 Task: Find connections with filter location Barnāla with filter topic #interviewwith filter profile language Spanish with filter current company Teekay with filter school St. Xavier's School, Jaipur with filter industry Community Services with filter service category Virtual Assistance with filter keywords title Data Entry
Action: Mouse moved to (496, 61)
Screenshot: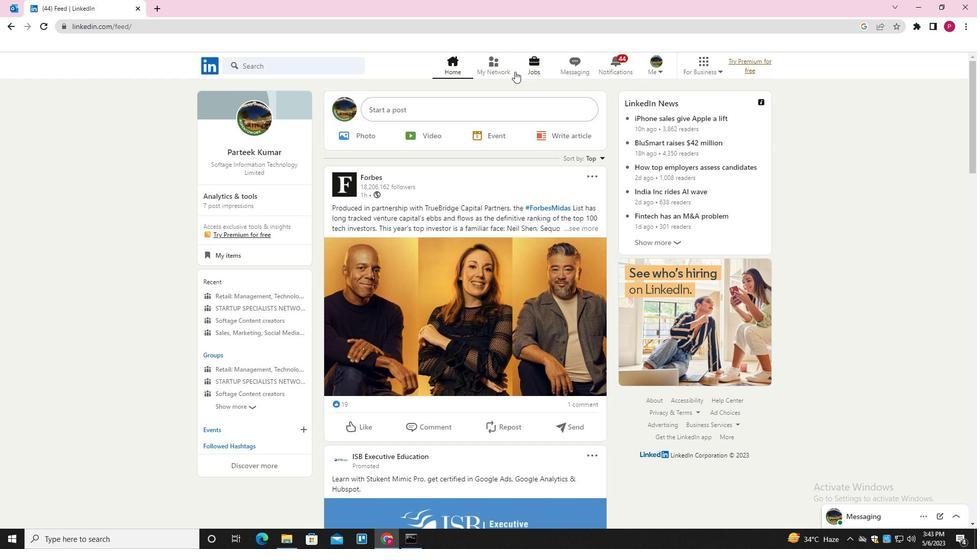
Action: Mouse pressed left at (496, 61)
Screenshot: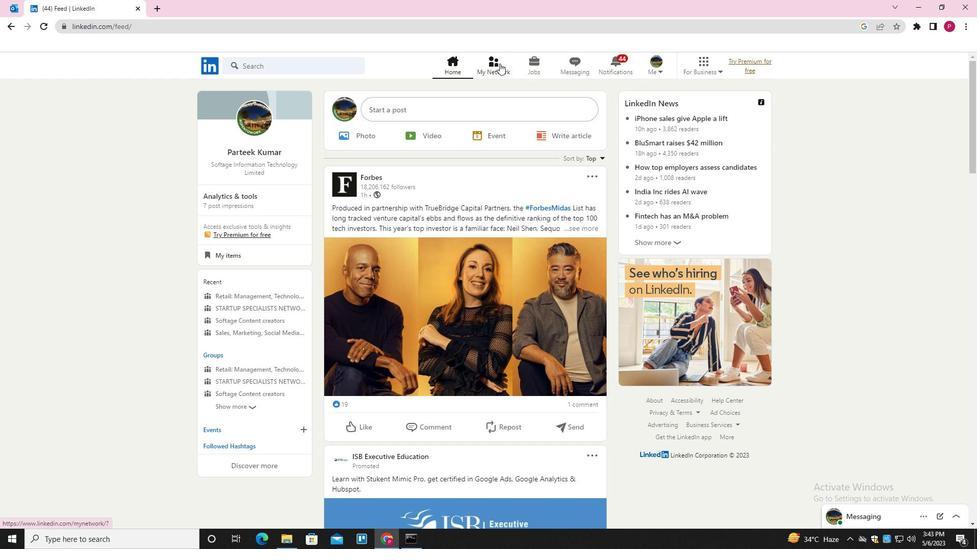
Action: Mouse moved to (308, 114)
Screenshot: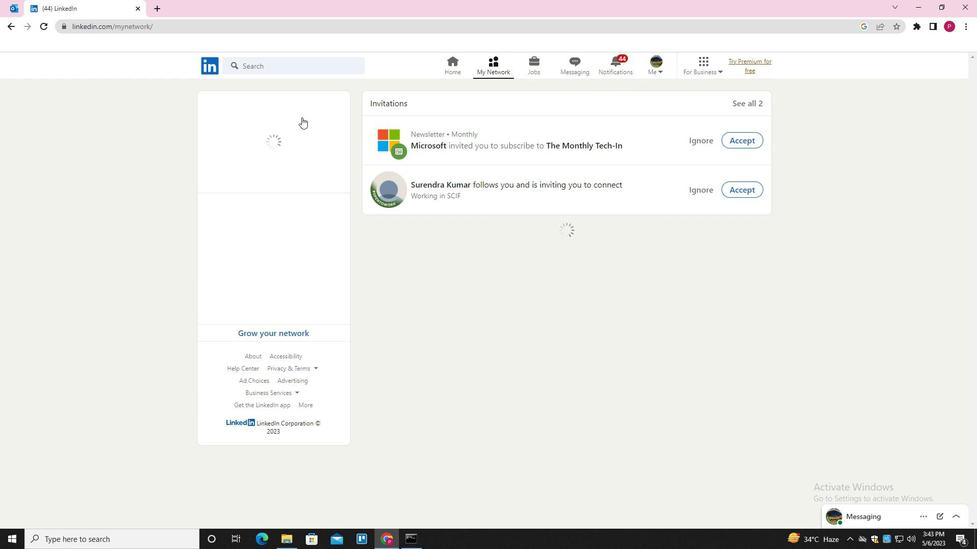 
Action: Mouse pressed left at (308, 114)
Screenshot: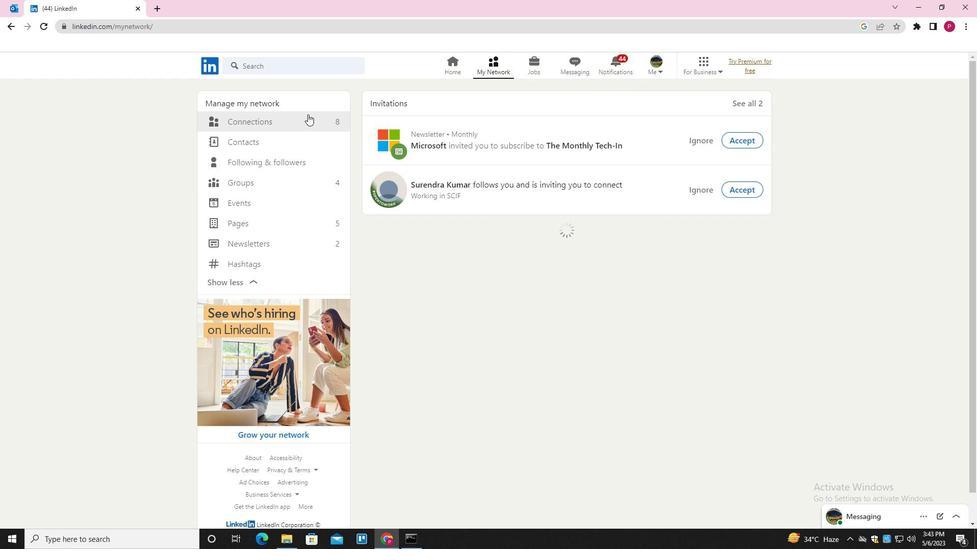 
Action: Mouse moved to (333, 123)
Screenshot: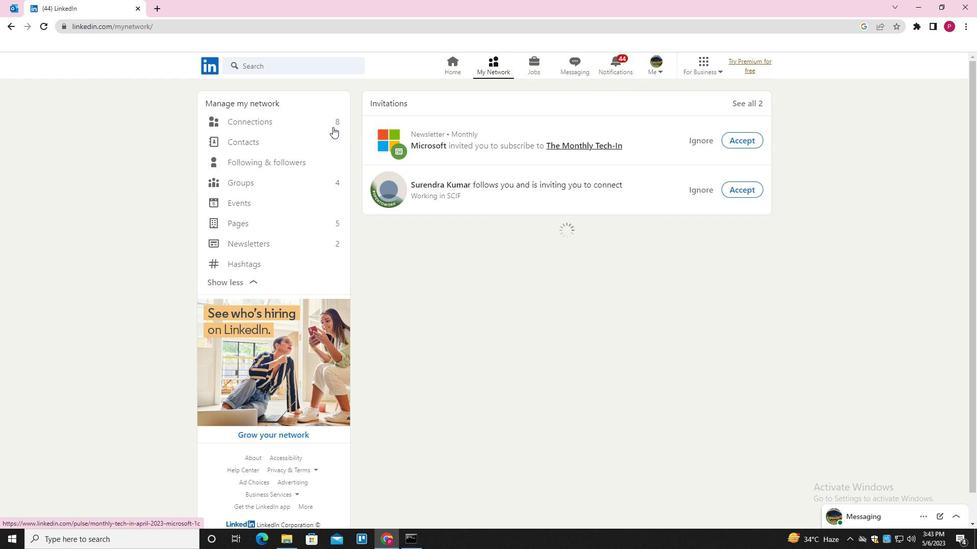 
Action: Mouse pressed left at (333, 123)
Screenshot: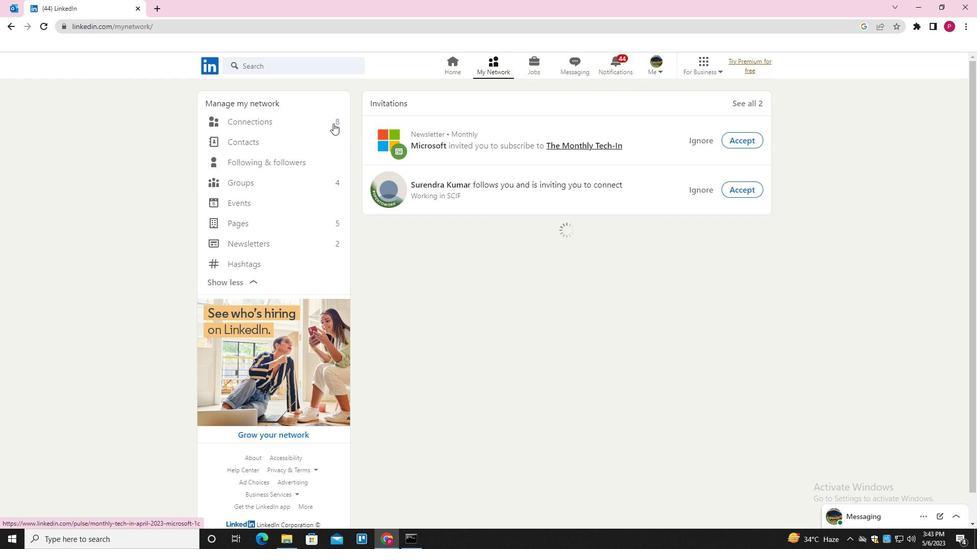 
Action: Mouse moved to (573, 118)
Screenshot: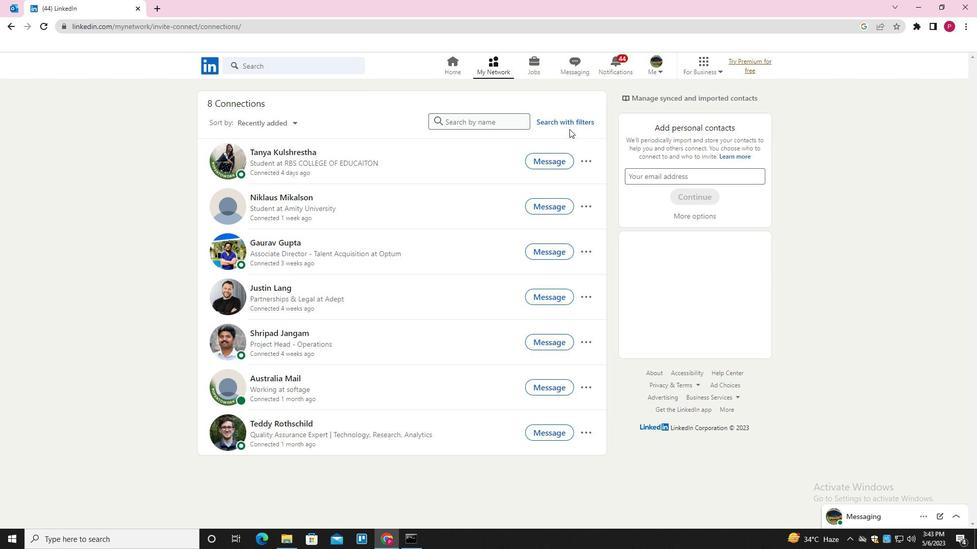
Action: Mouse pressed left at (573, 118)
Screenshot: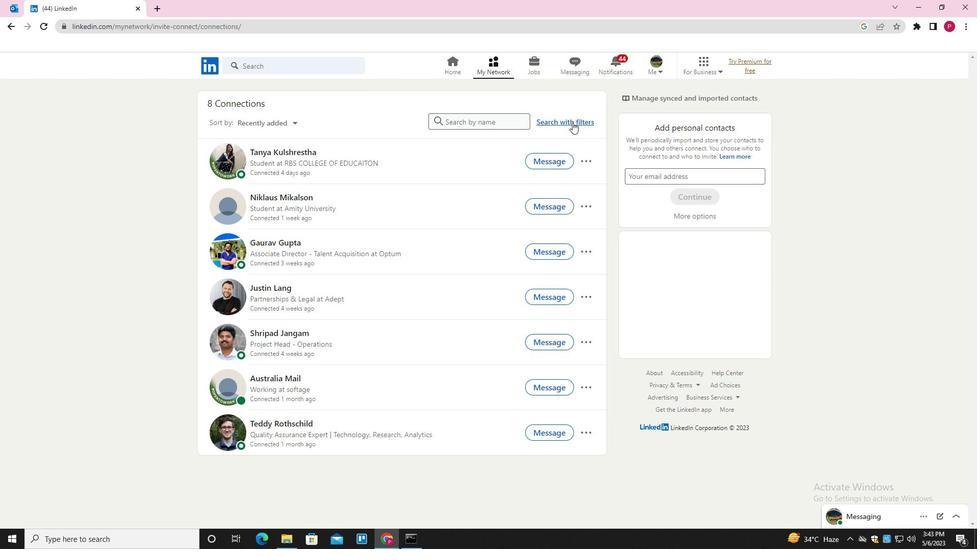 
Action: Mouse moved to (528, 94)
Screenshot: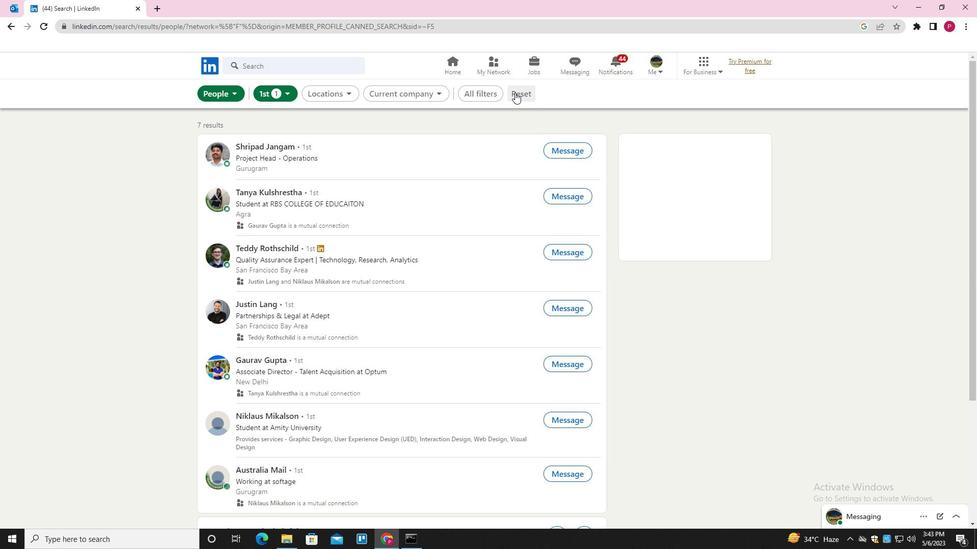
Action: Mouse pressed left at (528, 94)
Screenshot: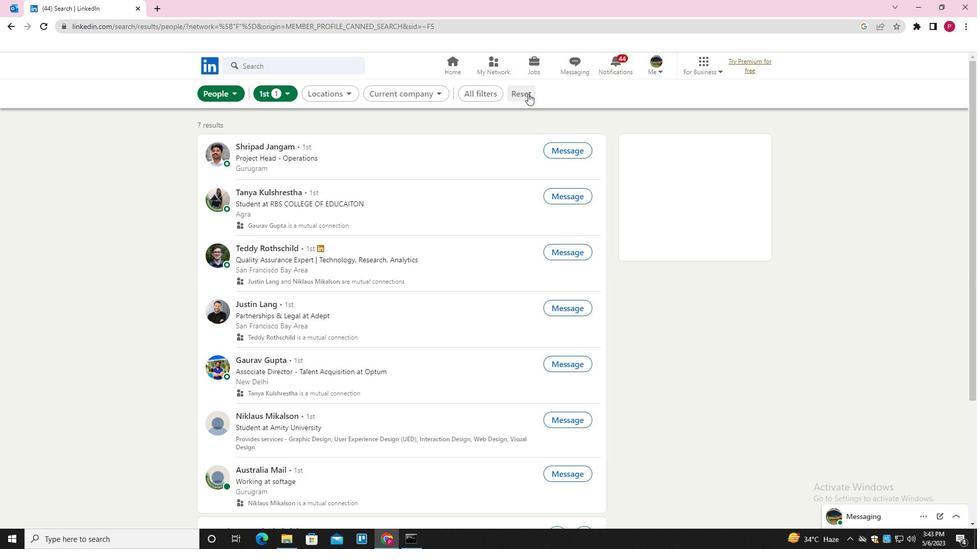 
Action: Mouse moved to (506, 93)
Screenshot: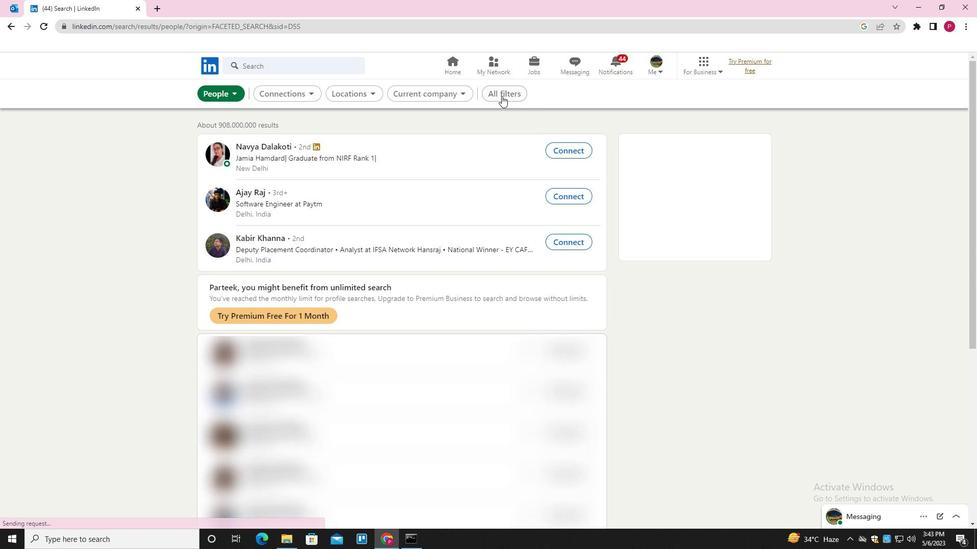 
Action: Mouse pressed left at (506, 93)
Screenshot: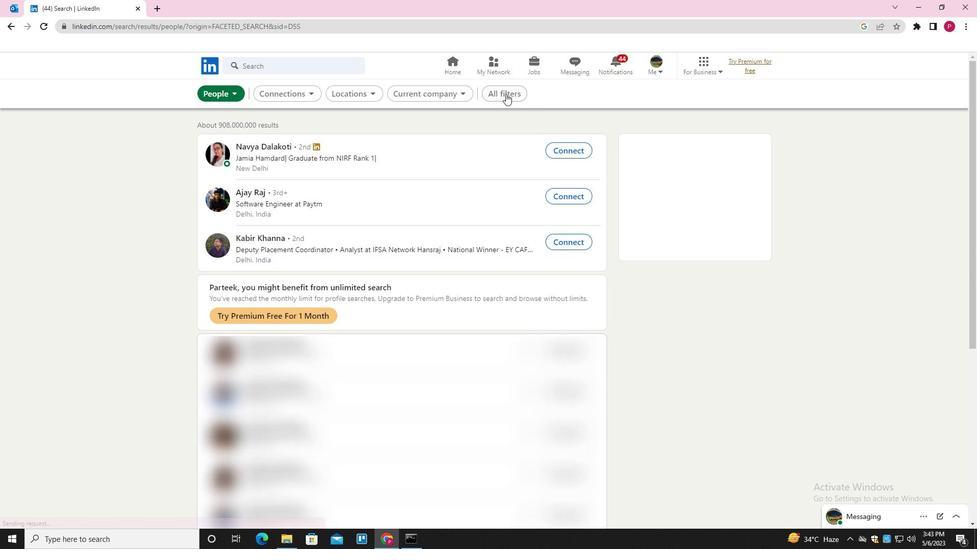 
Action: Mouse moved to (762, 262)
Screenshot: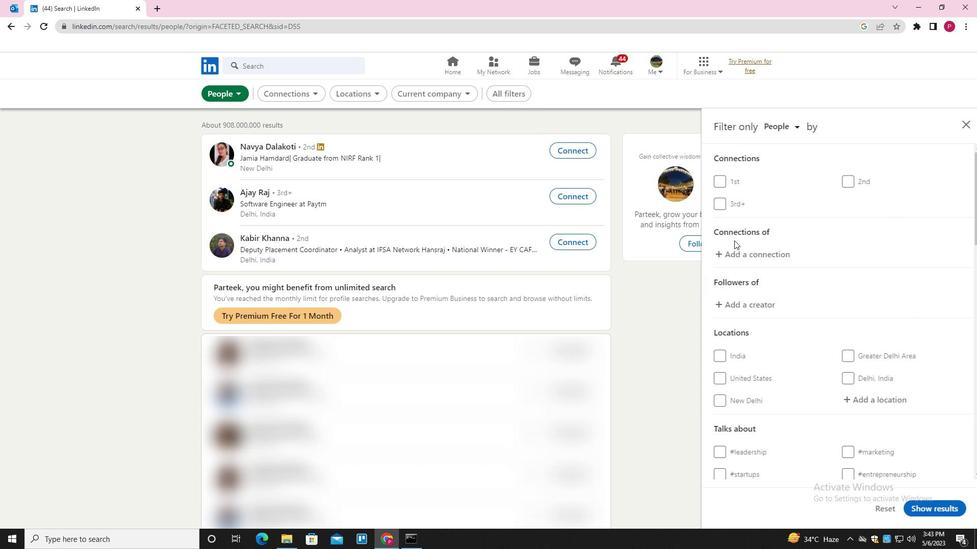 
Action: Mouse scrolled (762, 262) with delta (0, 0)
Screenshot: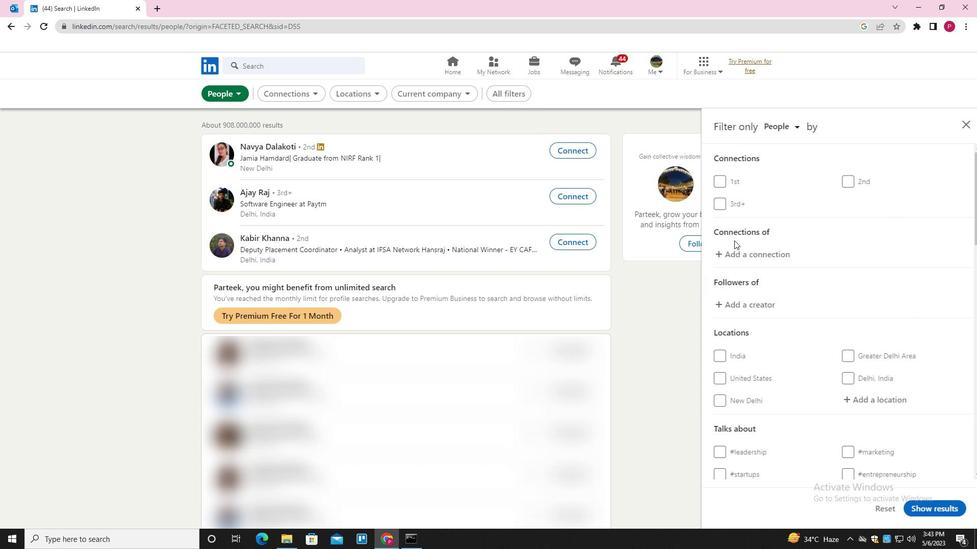 
Action: Mouse moved to (765, 265)
Screenshot: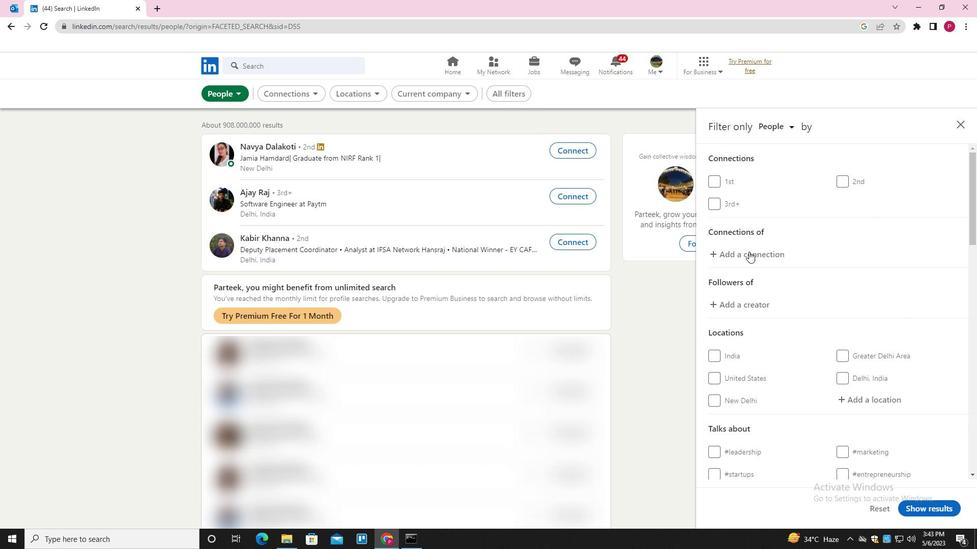 
Action: Mouse scrolled (765, 264) with delta (0, 0)
Screenshot: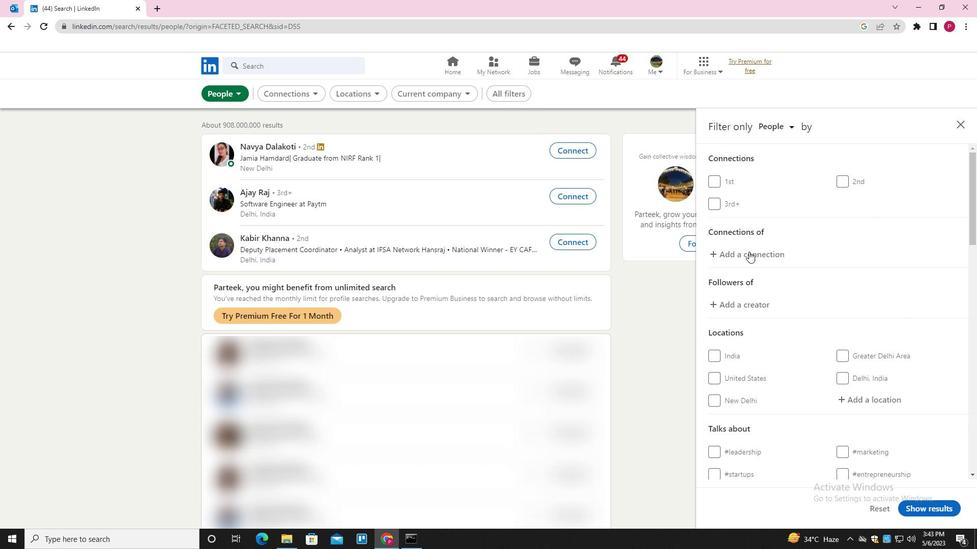 
Action: Mouse moved to (870, 299)
Screenshot: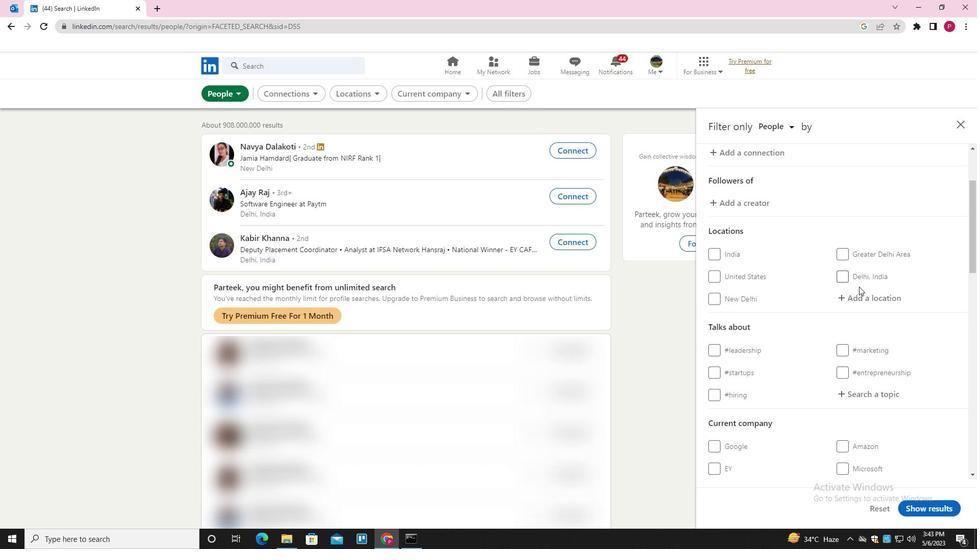 
Action: Mouse pressed left at (870, 299)
Screenshot: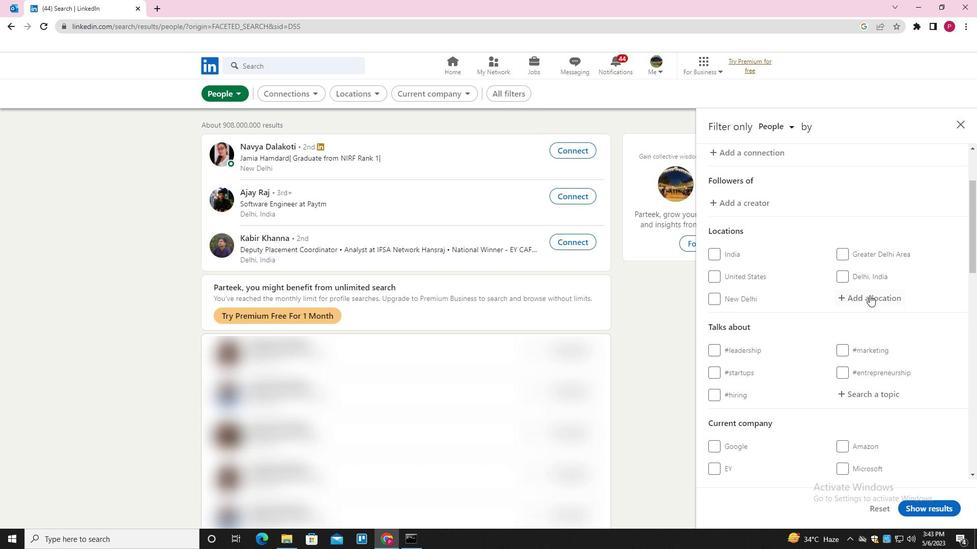 
Action: Key pressed <Key.shift>BARNALA<Key.down><Key.enter>
Screenshot: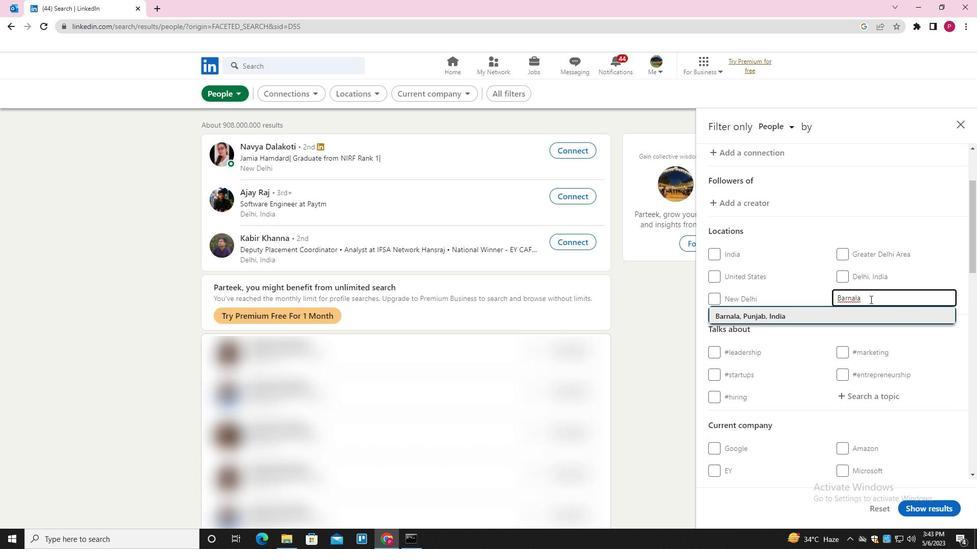 
Action: Mouse moved to (852, 314)
Screenshot: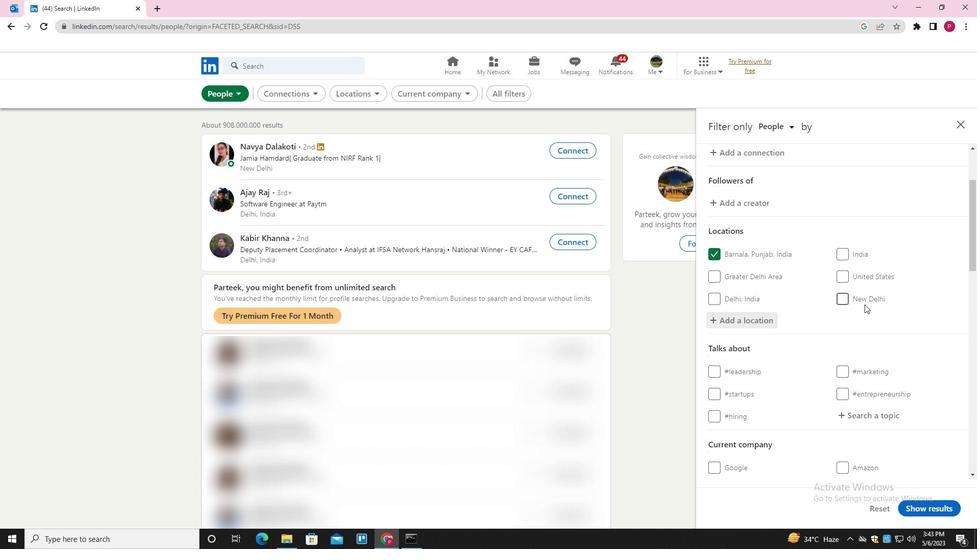 
Action: Mouse scrolled (852, 313) with delta (0, 0)
Screenshot: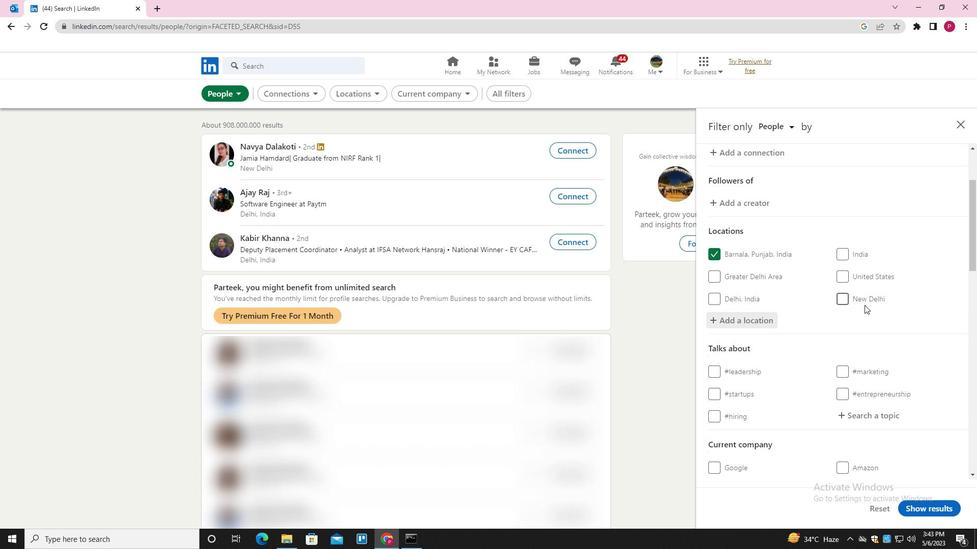 
Action: Mouse scrolled (852, 313) with delta (0, 0)
Screenshot: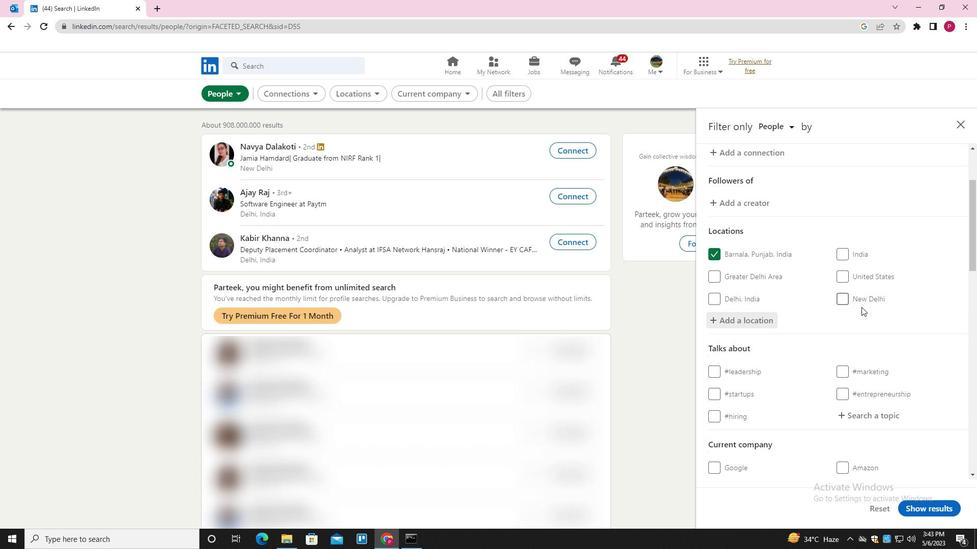 
Action: Mouse moved to (851, 314)
Screenshot: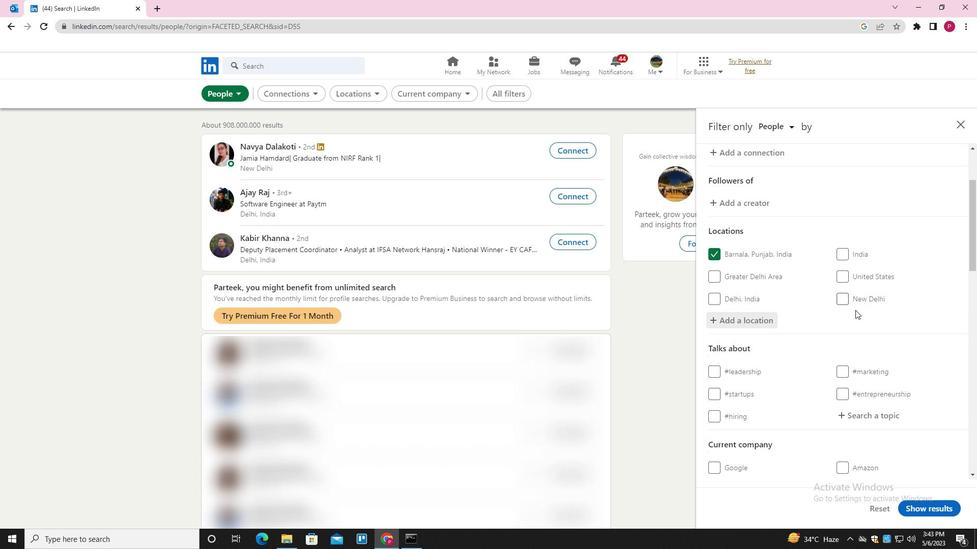 
Action: Mouse scrolled (851, 313) with delta (0, 0)
Screenshot: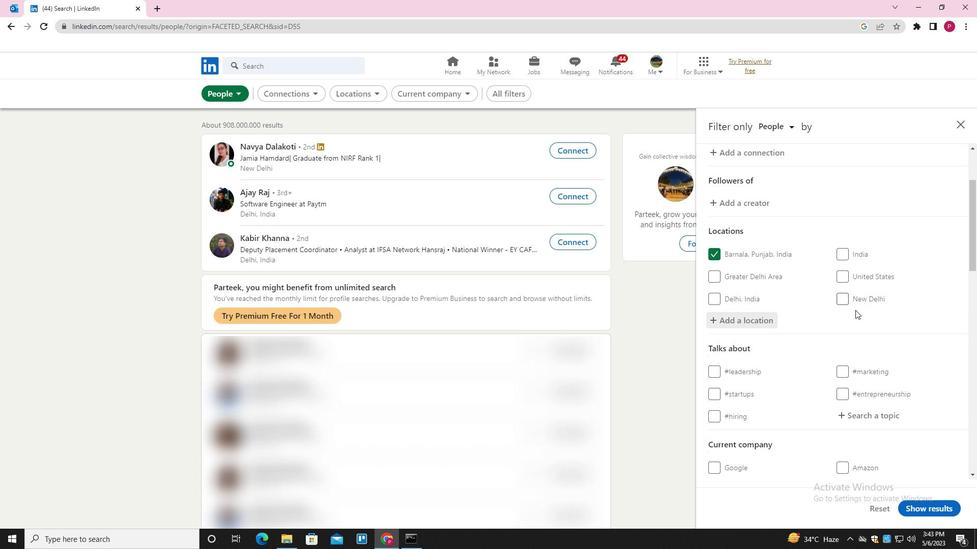 
Action: Mouse moved to (857, 262)
Screenshot: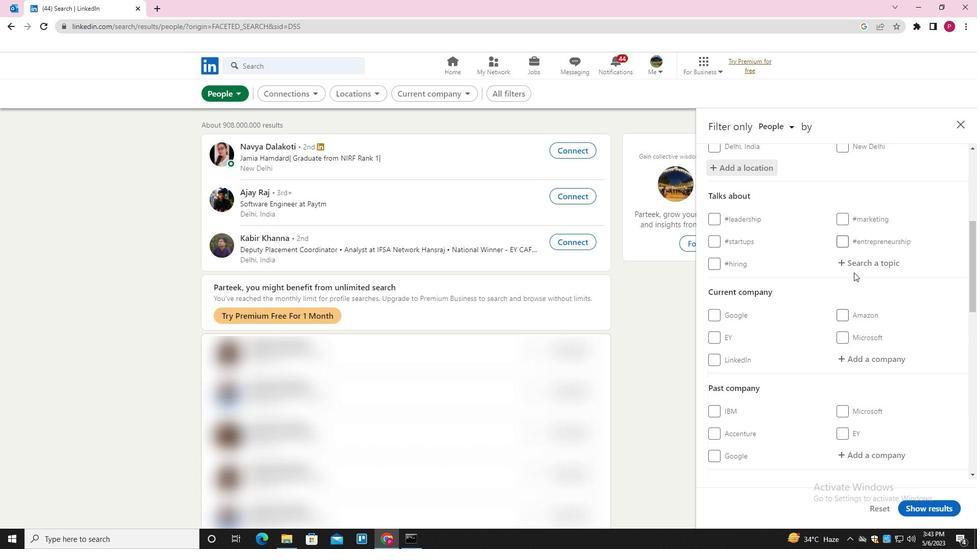 
Action: Mouse pressed left at (857, 262)
Screenshot: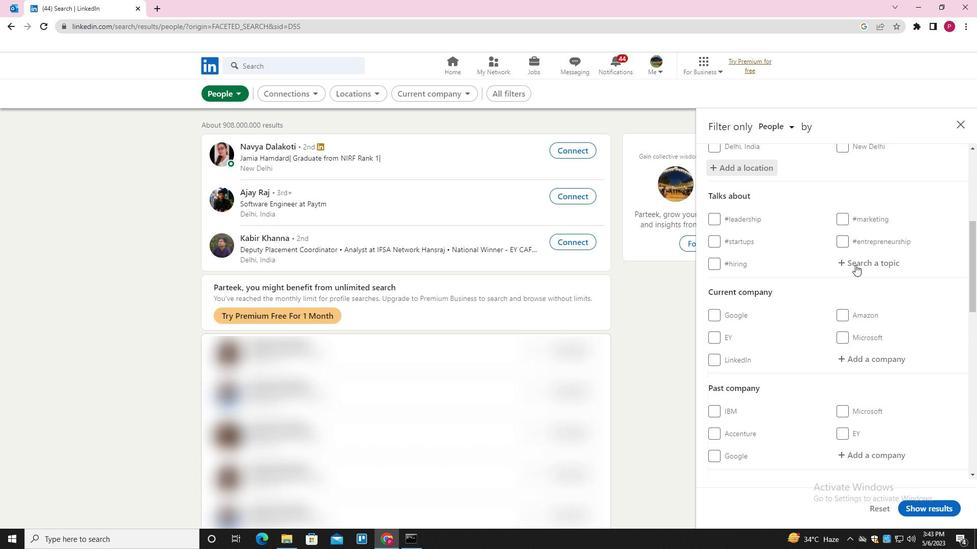
Action: Key pressed INTERVIEW<Key.down><Key.enter>
Screenshot: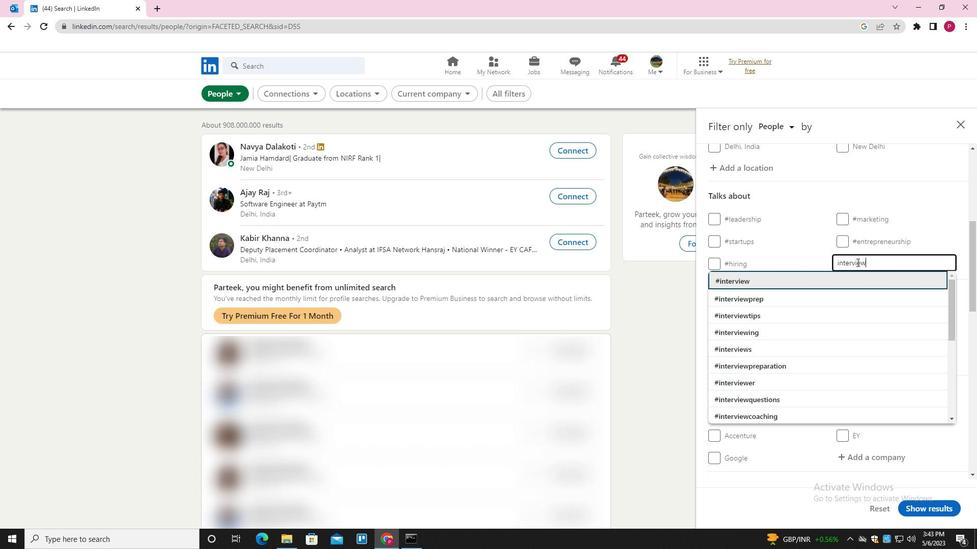 
Action: Mouse moved to (830, 295)
Screenshot: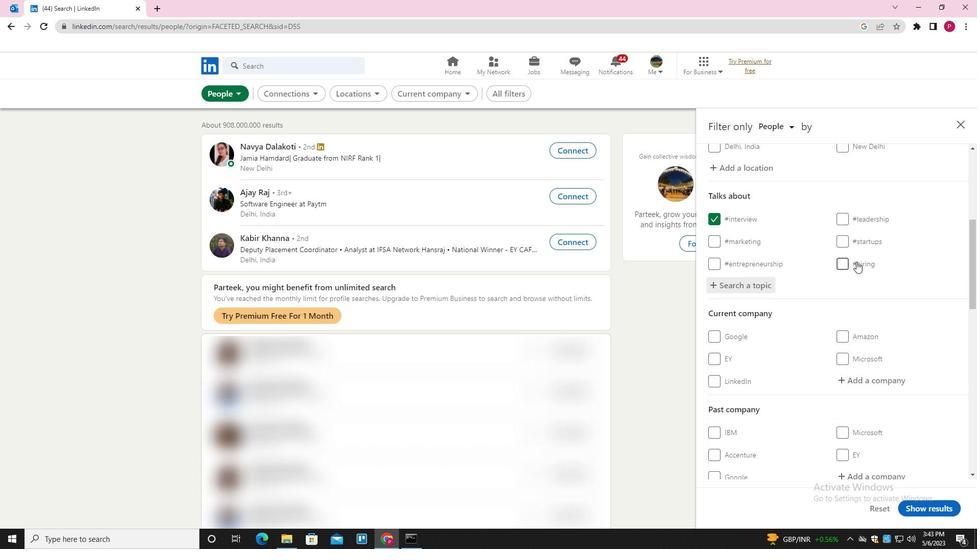 
Action: Mouse scrolled (830, 295) with delta (0, 0)
Screenshot: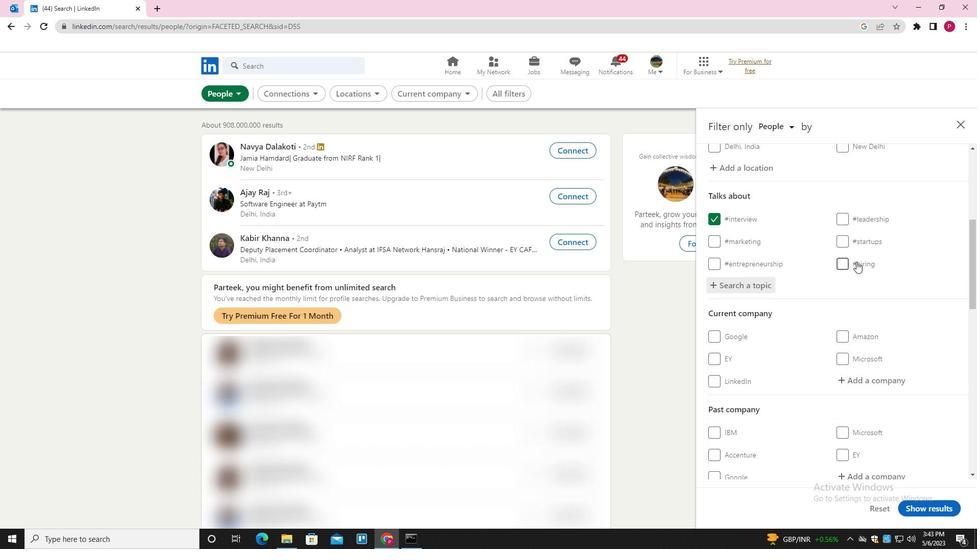 
Action: Mouse moved to (828, 301)
Screenshot: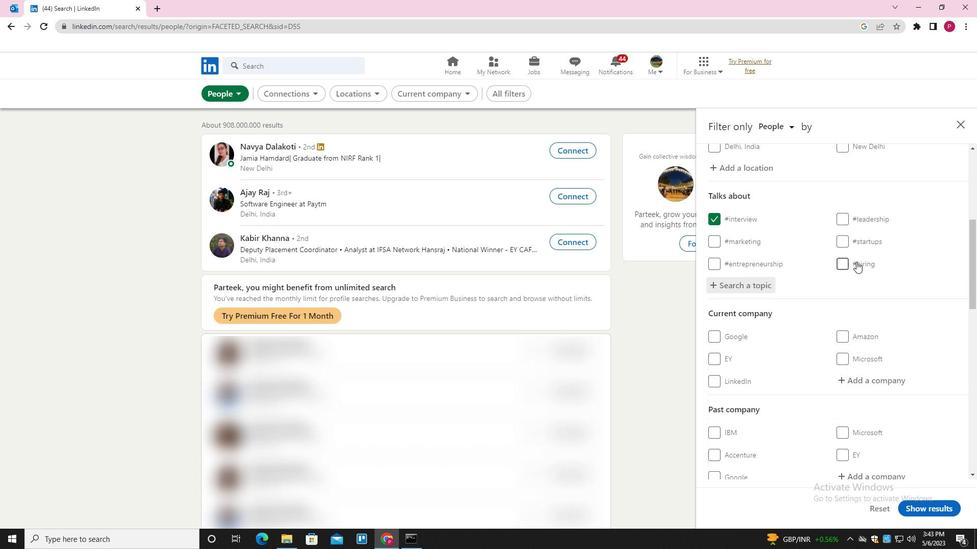 
Action: Mouse scrolled (828, 301) with delta (0, 0)
Screenshot: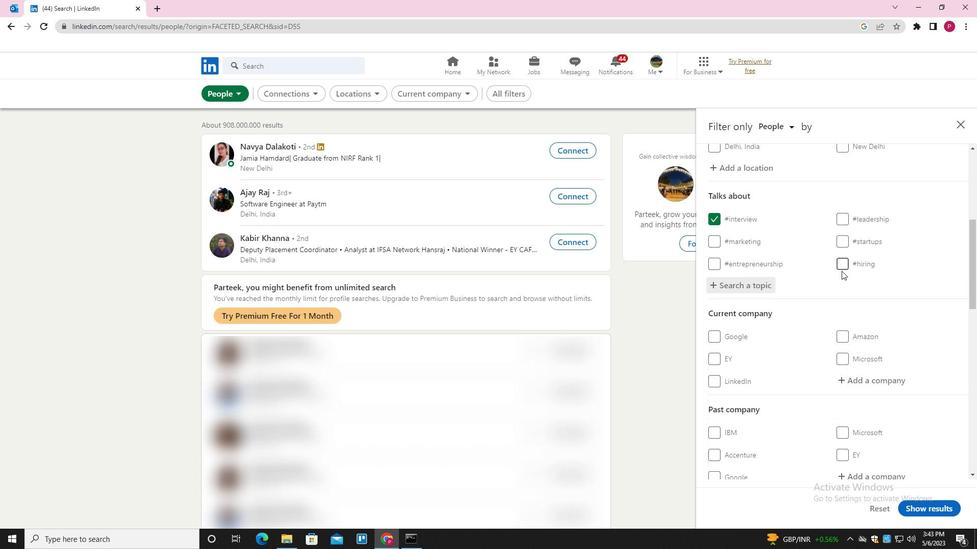
Action: Mouse moved to (827, 303)
Screenshot: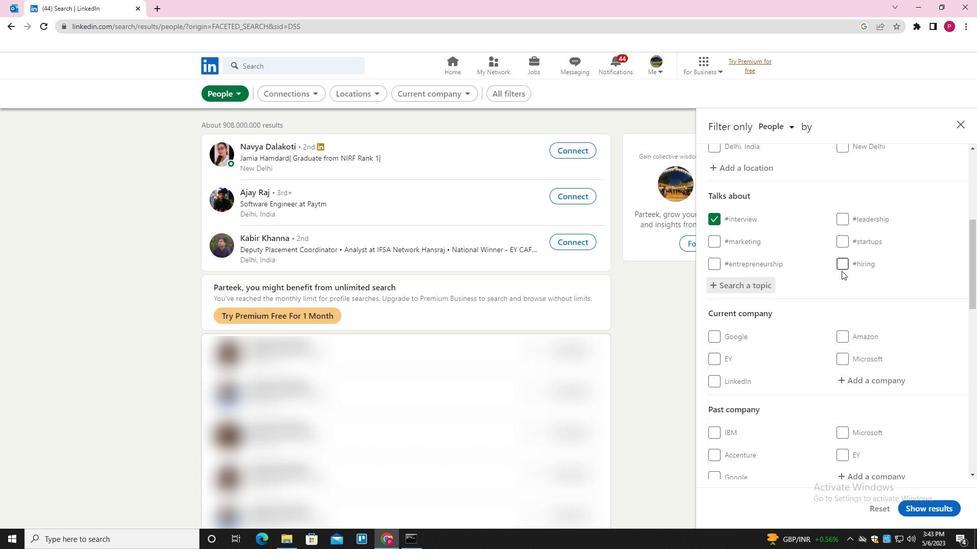
Action: Mouse scrolled (827, 303) with delta (0, 0)
Screenshot: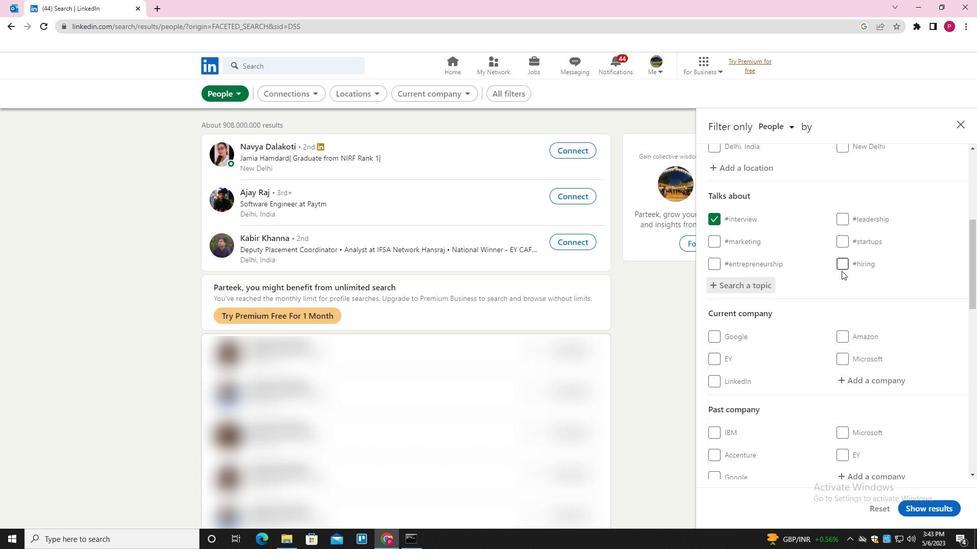 
Action: Mouse moved to (826, 306)
Screenshot: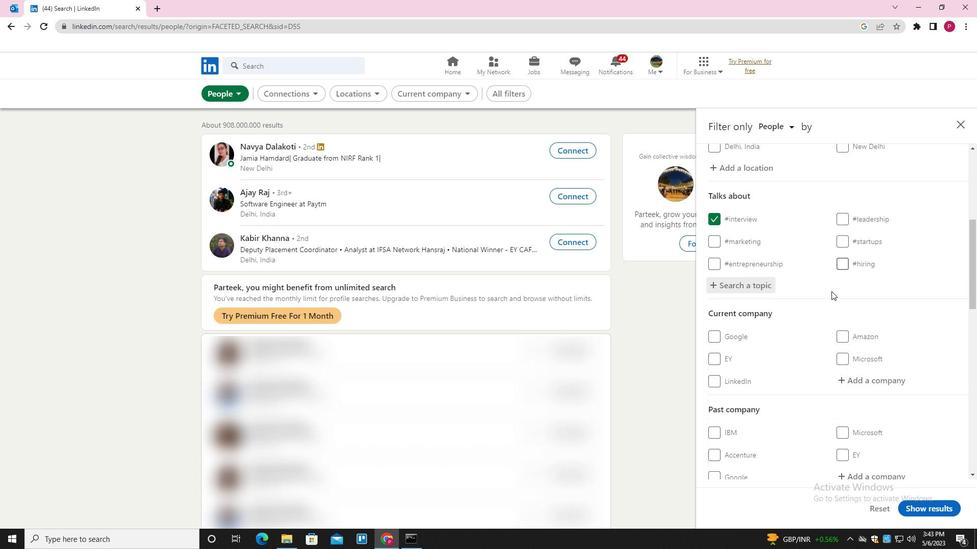 
Action: Mouse scrolled (826, 305) with delta (0, 0)
Screenshot: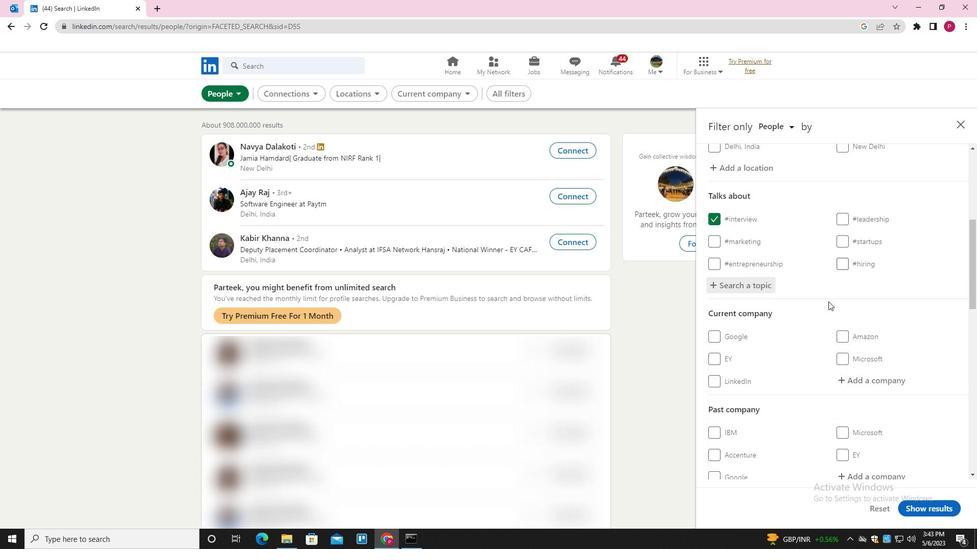 
Action: Mouse moved to (780, 328)
Screenshot: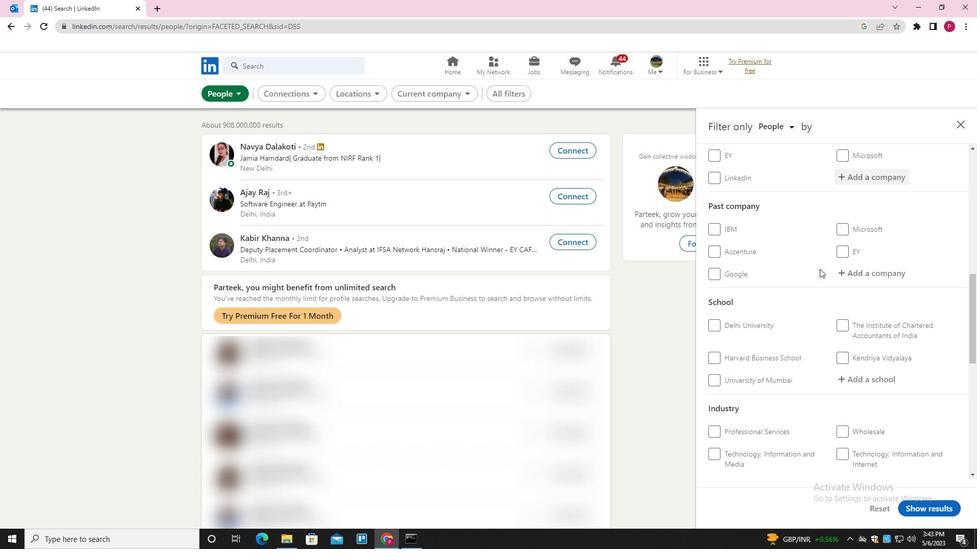 
Action: Mouse scrolled (780, 327) with delta (0, 0)
Screenshot: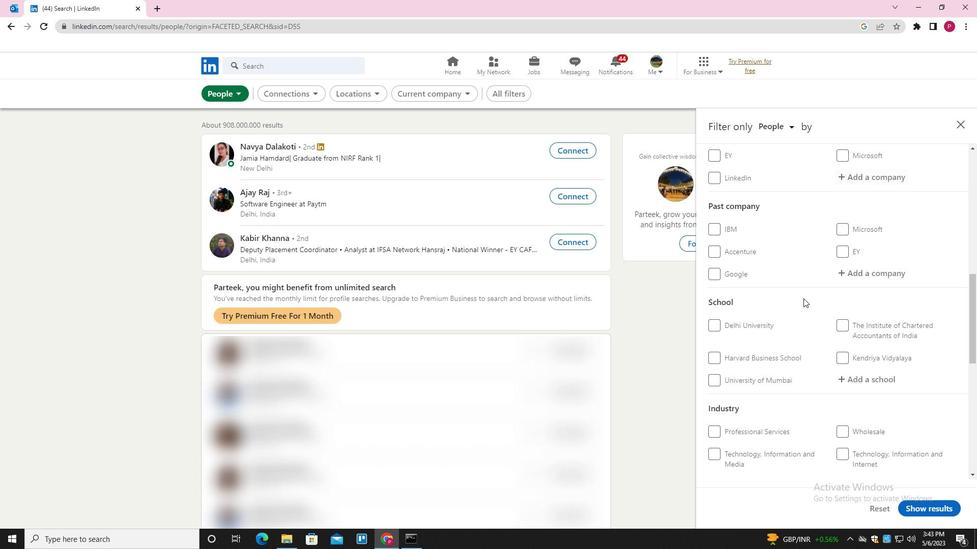 
Action: Mouse scrolled (780, 327) with delta (0, 0)
Screenshot: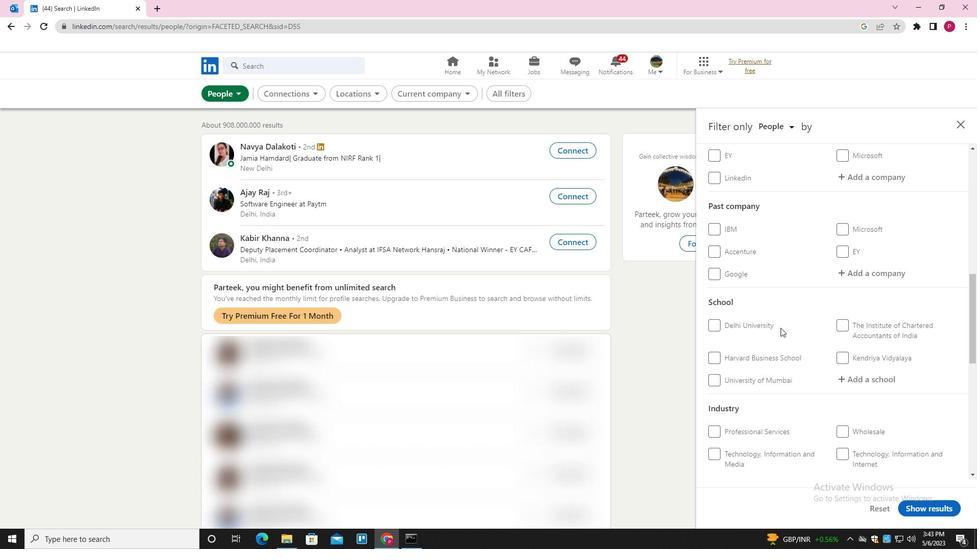 
Action: Mouse scrolled (780, 327) with delta (0, 0)
Screenshot: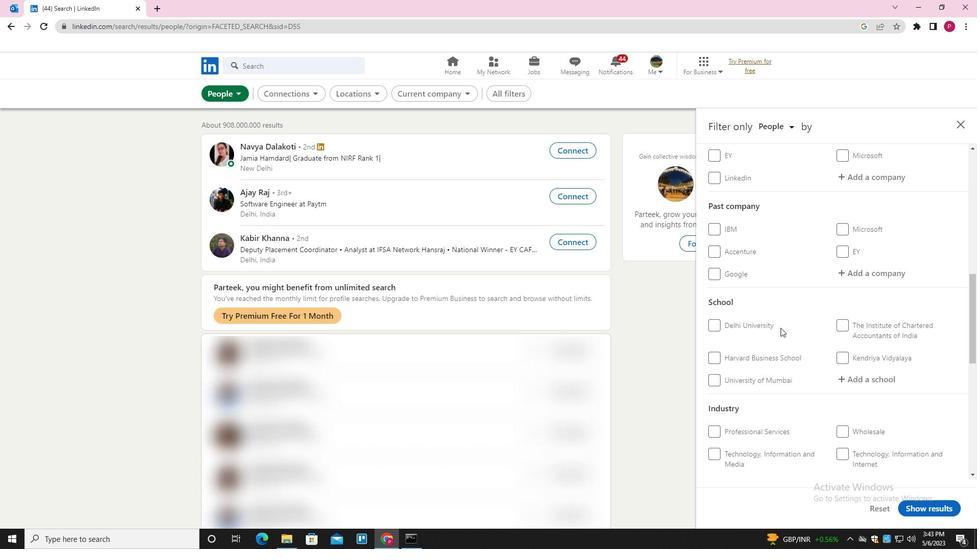 
Action: Mouse scrolled (780, 327) with delta (0, 0)
Screenshot: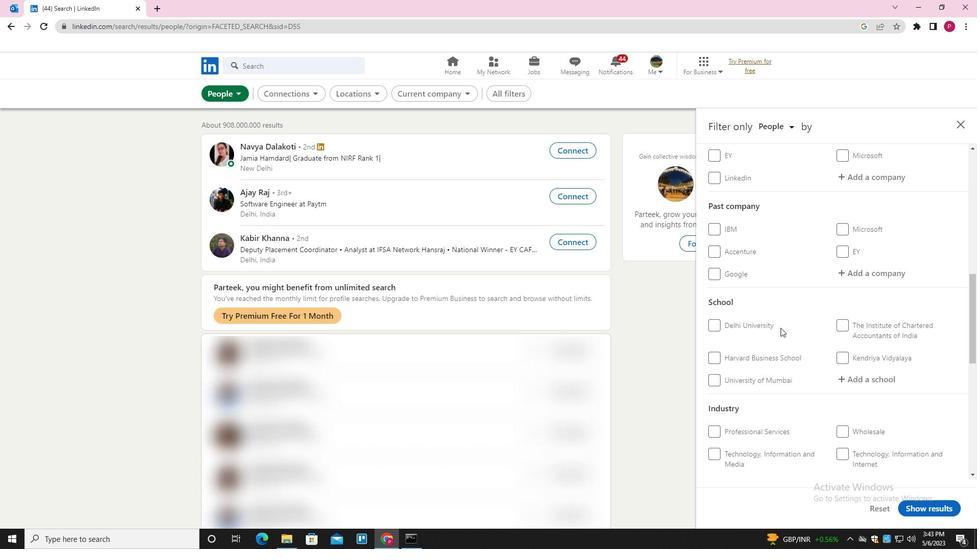 
Action: Mouse scrolled (780, 327) with delta (0, 0)
Screenshot: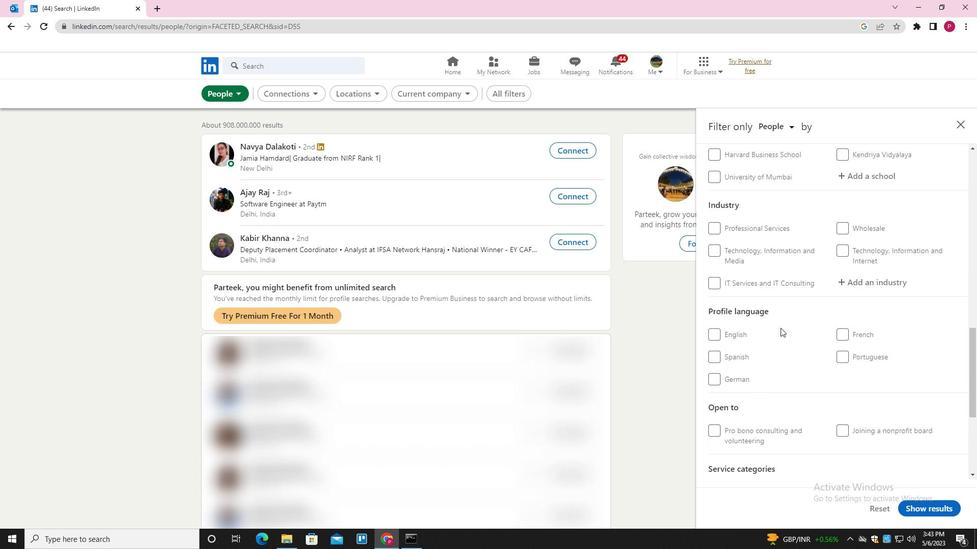 
Action: Mouse scrolled (780, 327) with delta (0, 0)
Screenshot: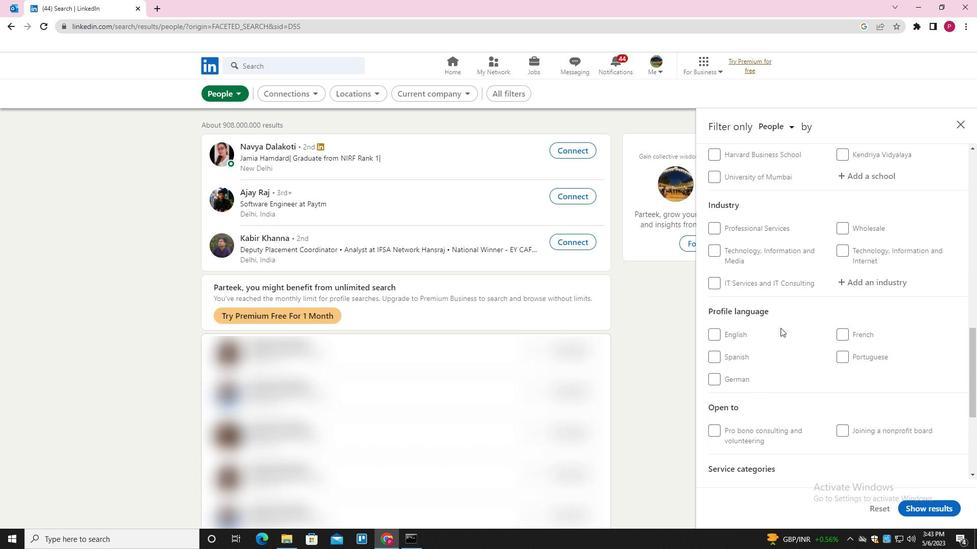 
Action: Mouse scrolled (780, 327) with delta (0, 0)
Screenshot: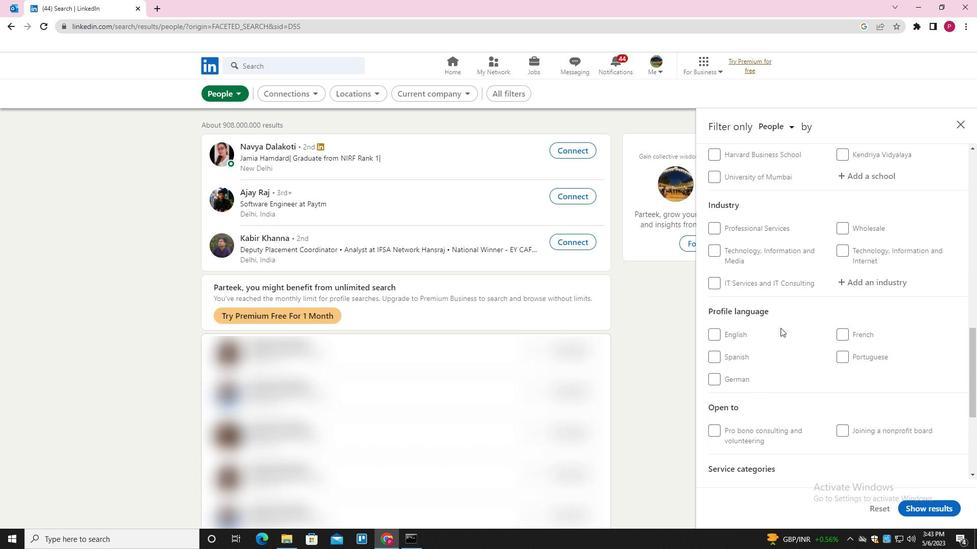 
Action: Mouse moved to (799, 338)
Screenshot: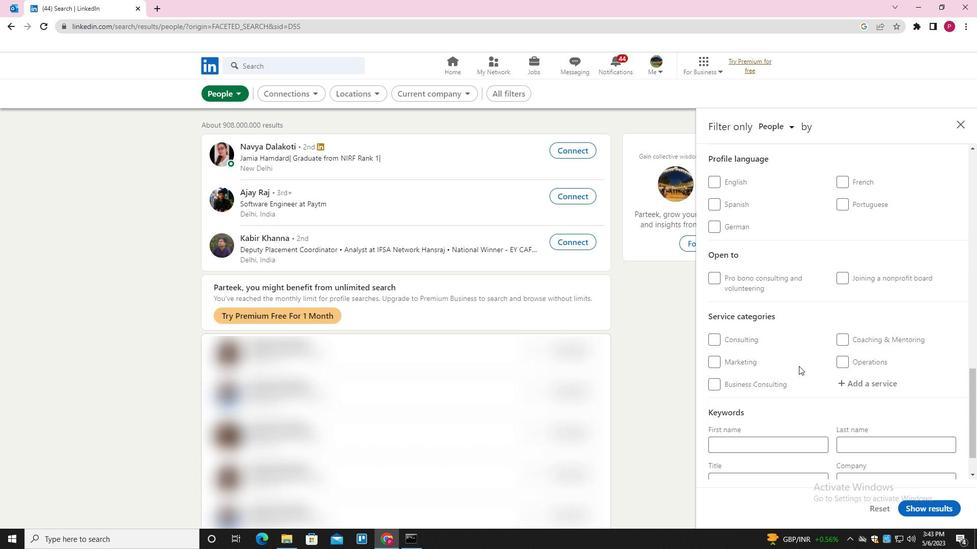 
Action: Mouse scrolled (799, 339) with delta (0, 0)
Screenshot: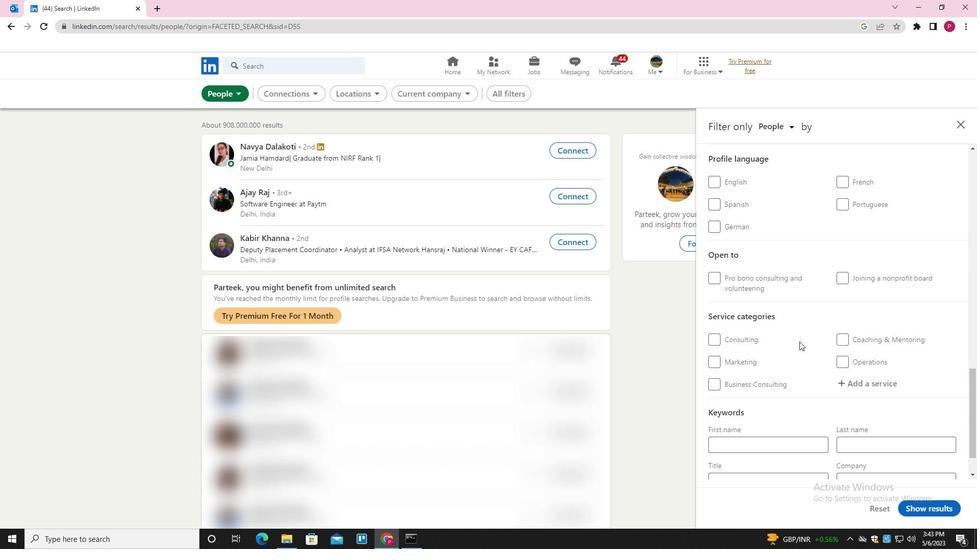 
Action: Mouse moved to (737, 256)
Screenshot: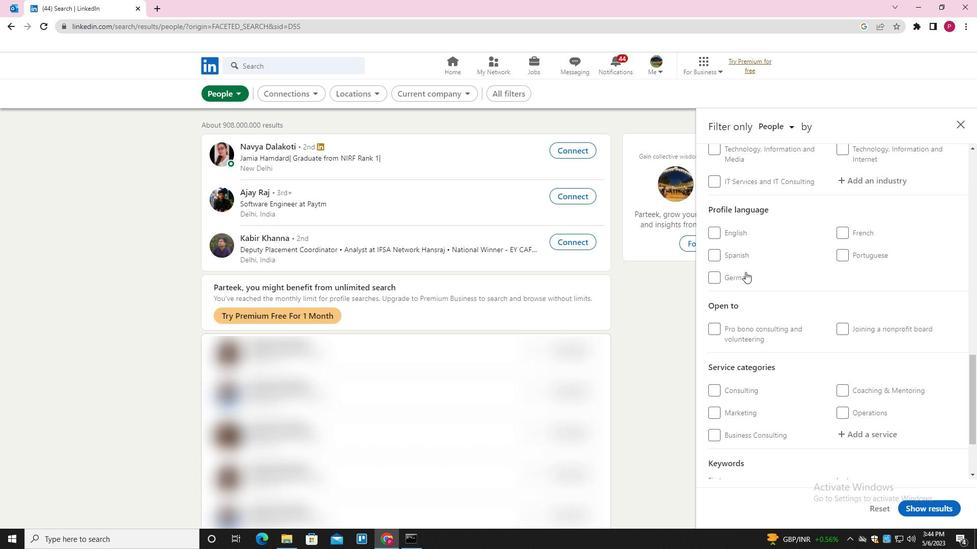 
Action: Mouse pressed left at (737, 256)
Screenshot: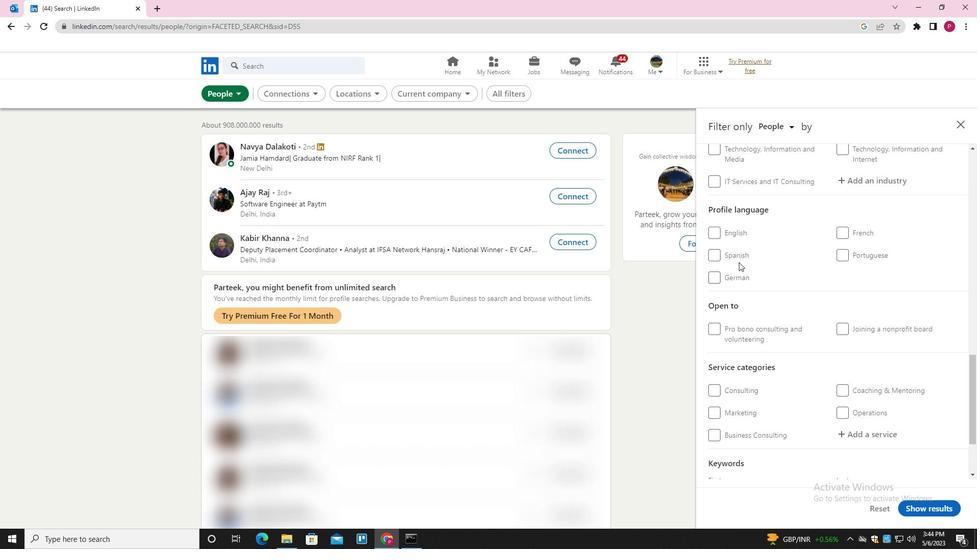 
Action: Mouse moved to (780, 281)
Screenshot: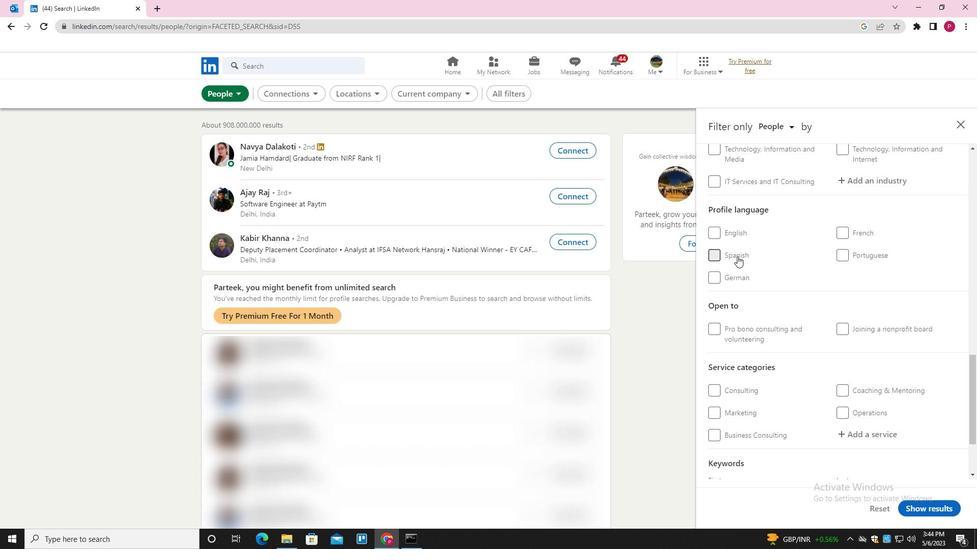 
Action: Mouse scrolled (780, 281) with delta (0, 0)
Screenshot: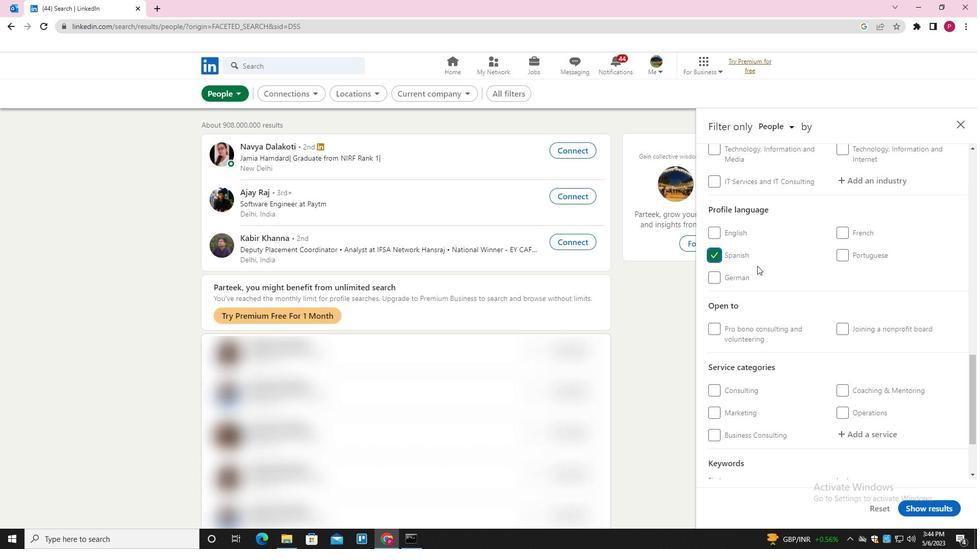 
Action: Mouse scrolled (780, 281) with delta (0, 0)
Screenshot: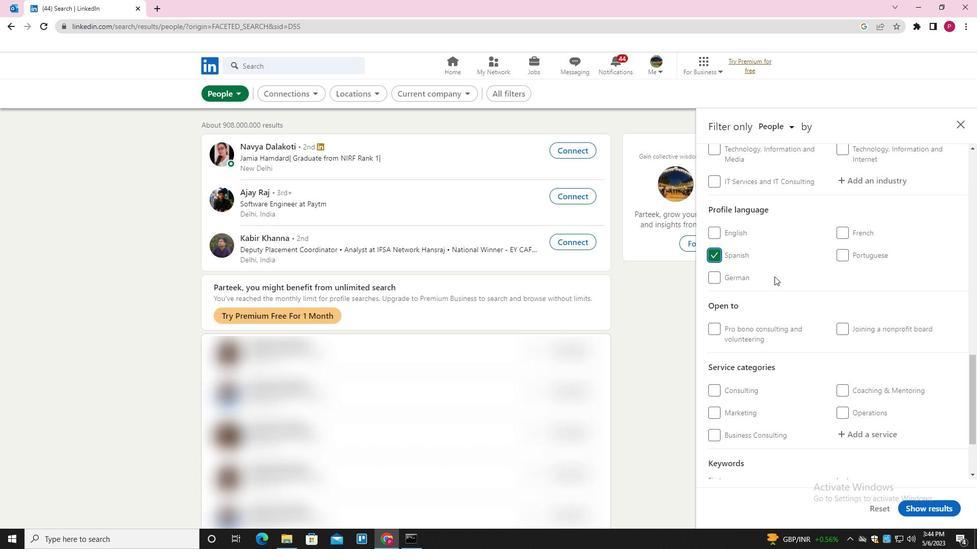 
Action: Mouse scrolled (780, 281) with delta (0, 0)
Screenshot: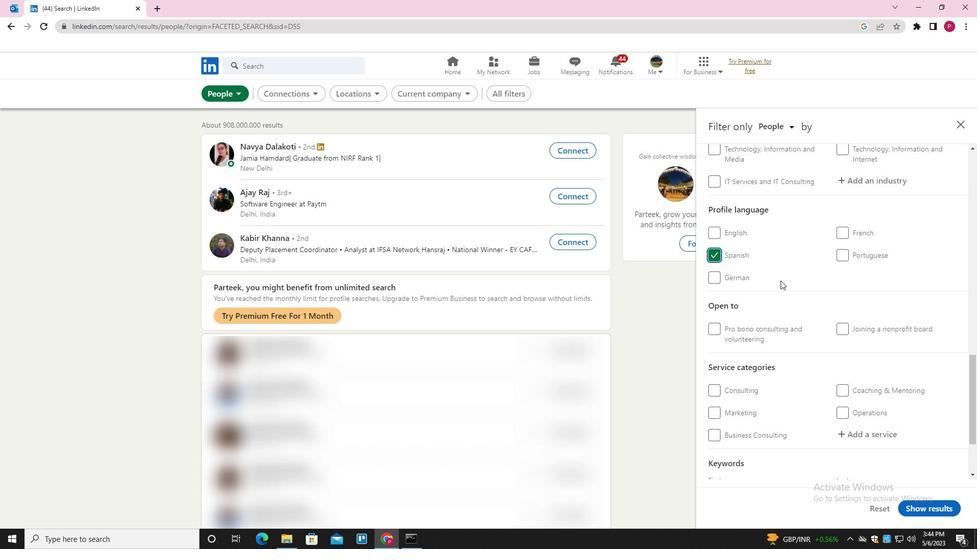 
Action: Mouse scrolled (780, 281) with delta (0, 0)
Screenshot: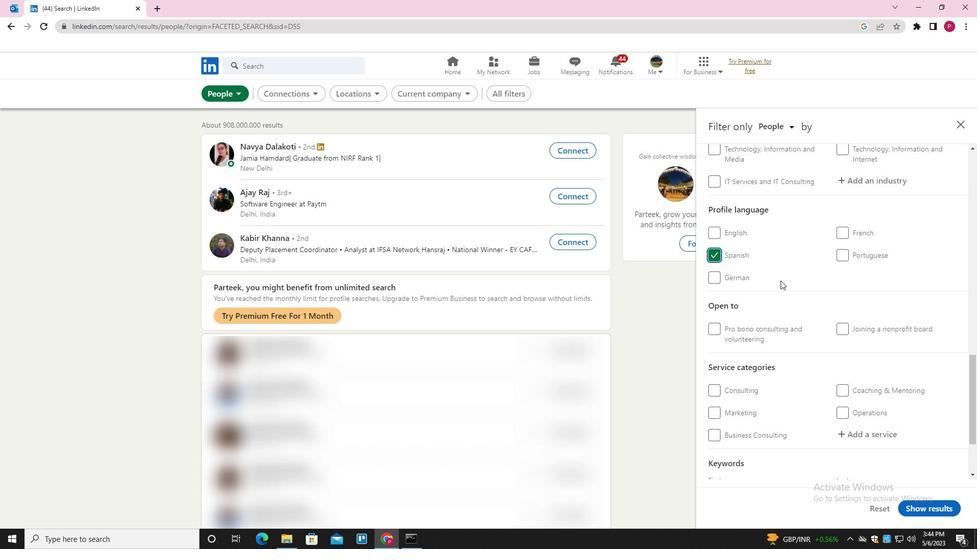 
Action: Mouse scrolled (780, 281) with delta (0, 0)
Screenshot: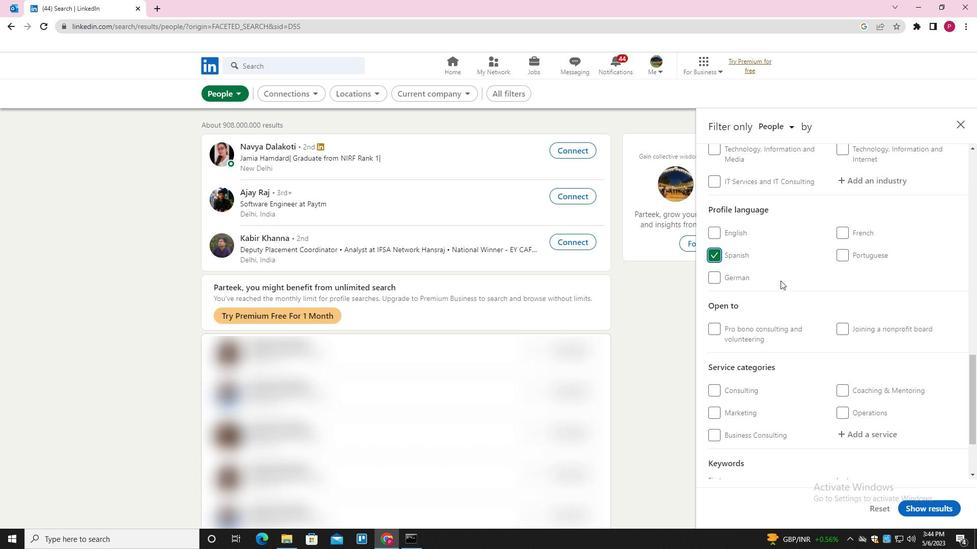 
Action: Mouse scrolled (780, 281) with delta (0, 0)
Screenshot: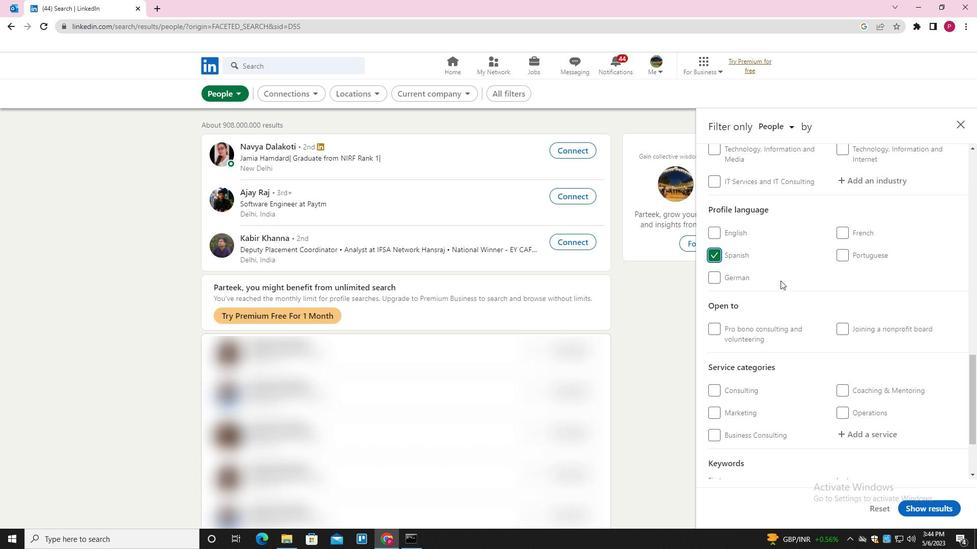
Action: Mouse scrolled (780, 281) with delta (0, 0)
Screenshot: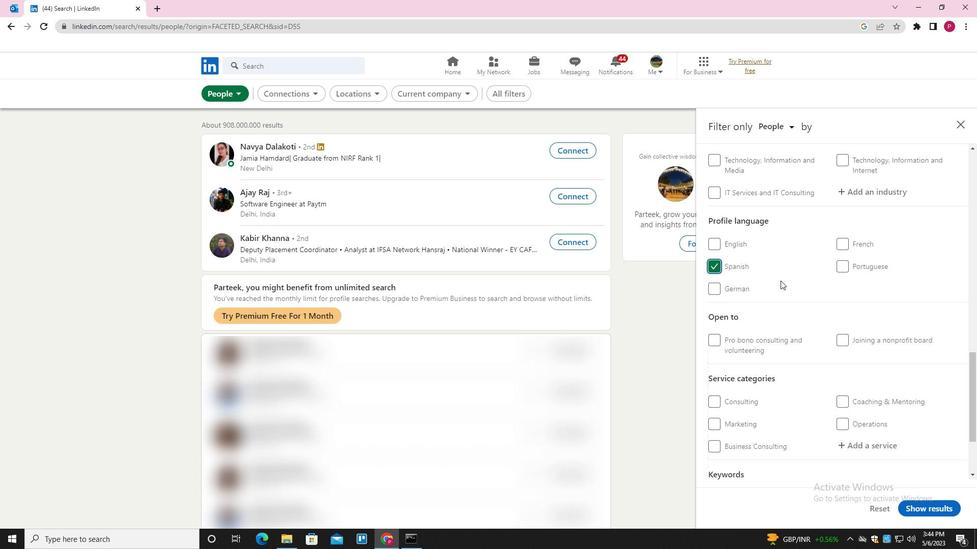 
Action: Mouse moved to (875, 230)
Screenshot: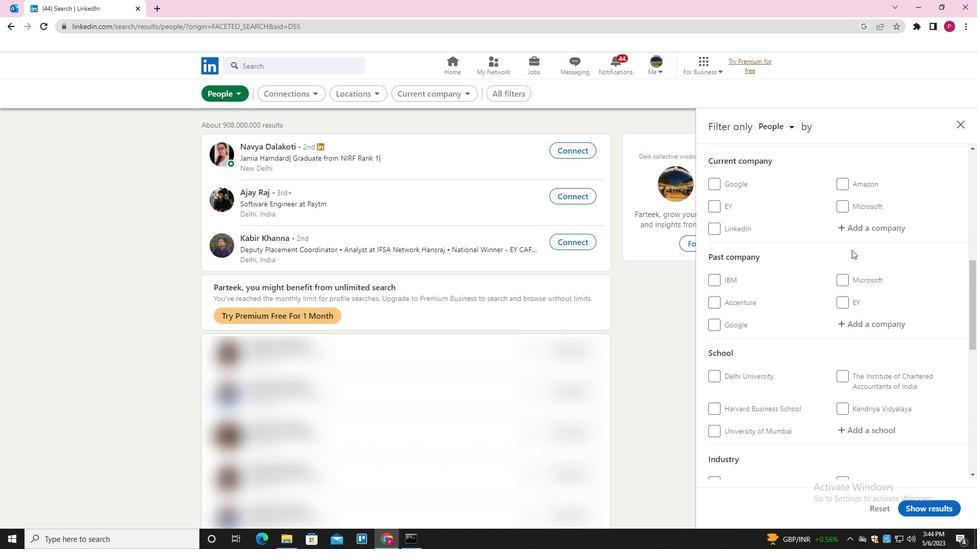 
Action: Mouse pressed left at (875, 230)
Screenshot: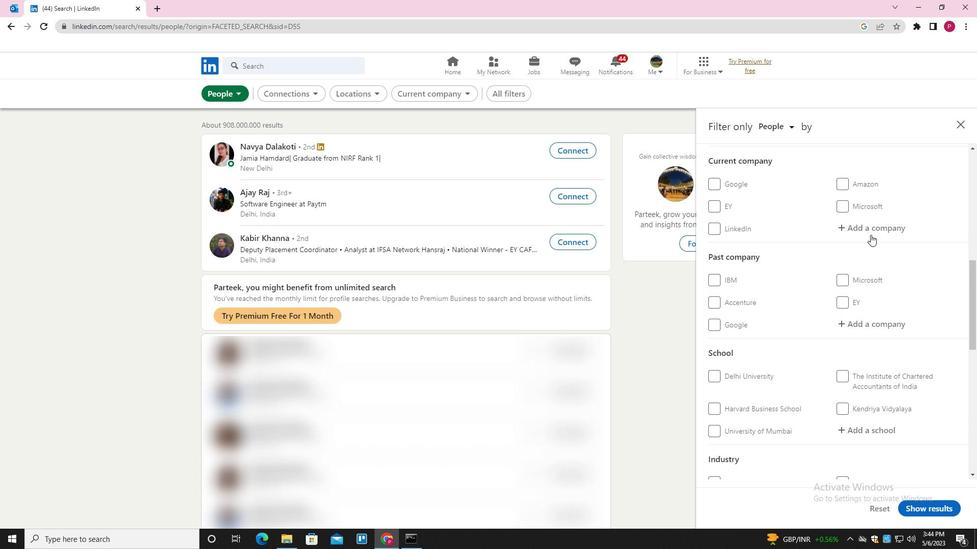 
Action: Key pressed <Key.shift>TEEKAY<Key.space><Key.down><Key.down><Key.up><Key.enter>
Screenshot: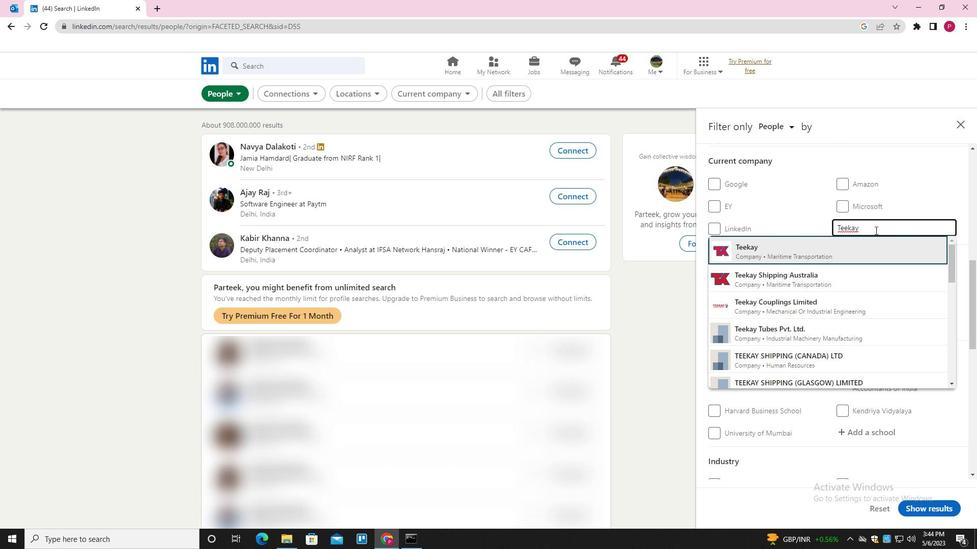 
Action: Mouse moved to (824, 305)
Screenshot: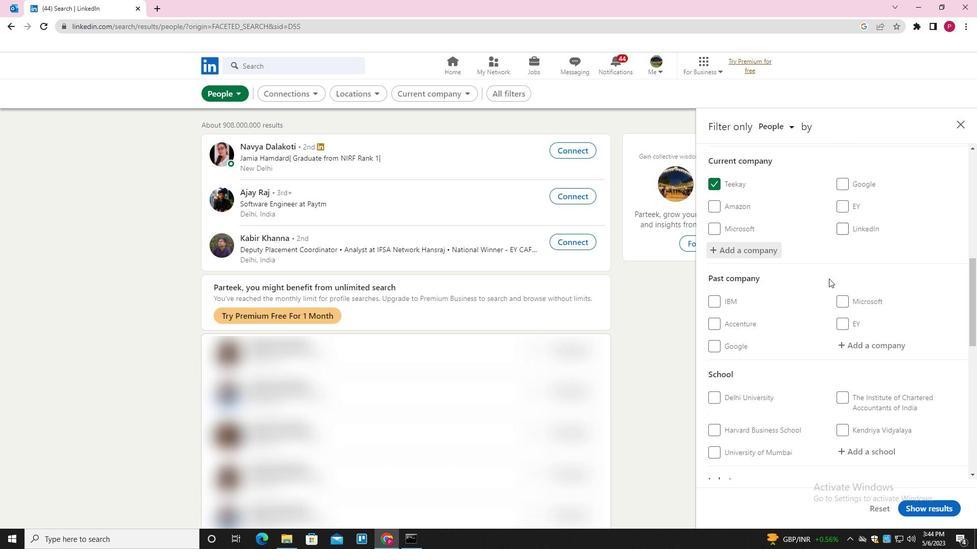 
Action: Mouse scrolled (824, 304) with delta (0, 0)
Screenshot: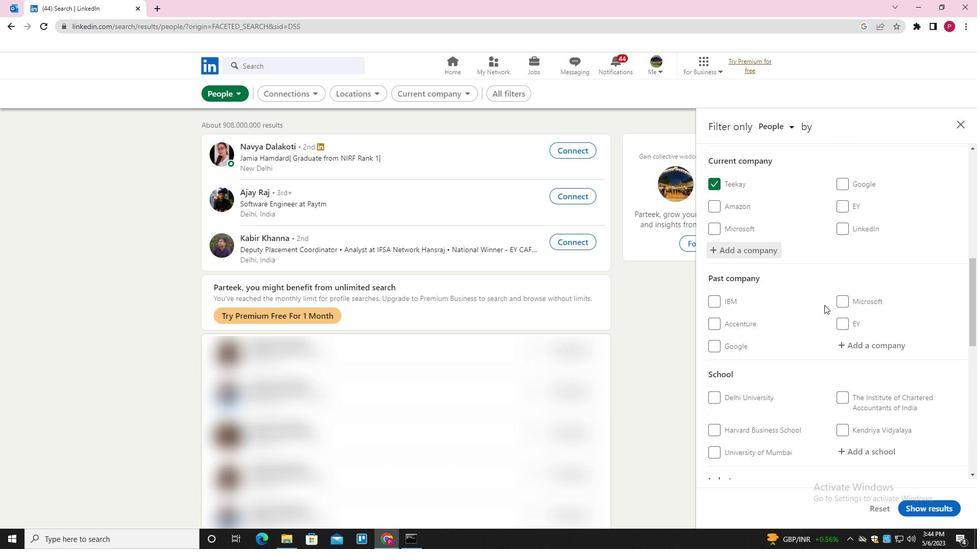 
Action: Mouse scrolled (824, 304) with delta (0, 0)
Screenshot: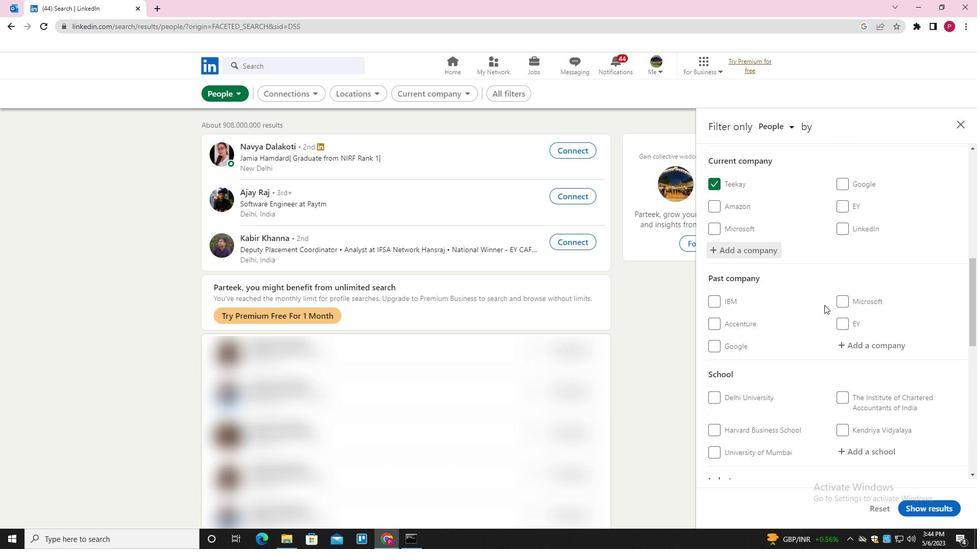 
Action: Mouse scrolled (824, 304) with delta (0, 0)
Screenshot: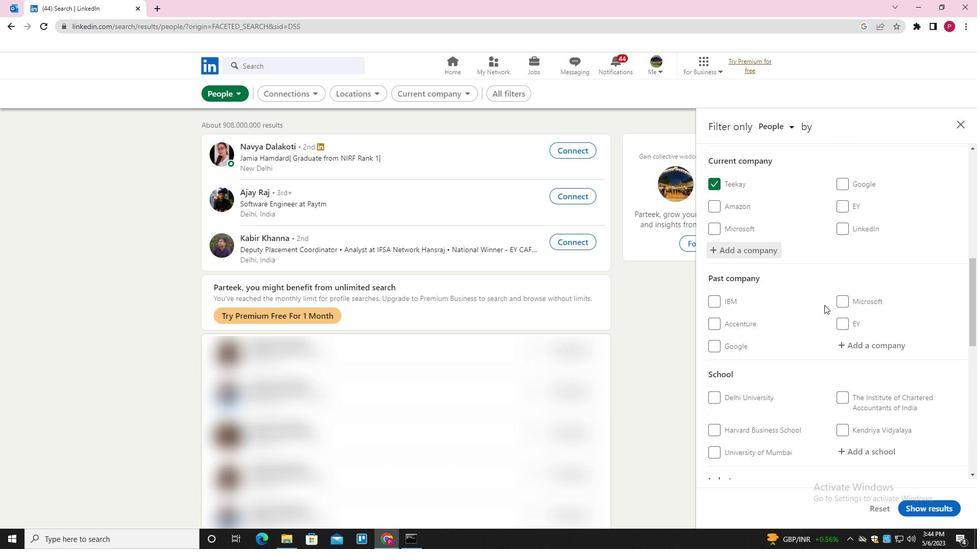 
Action: Mouse scrolled (824, 304) with delta (0, 0)
Screenshot: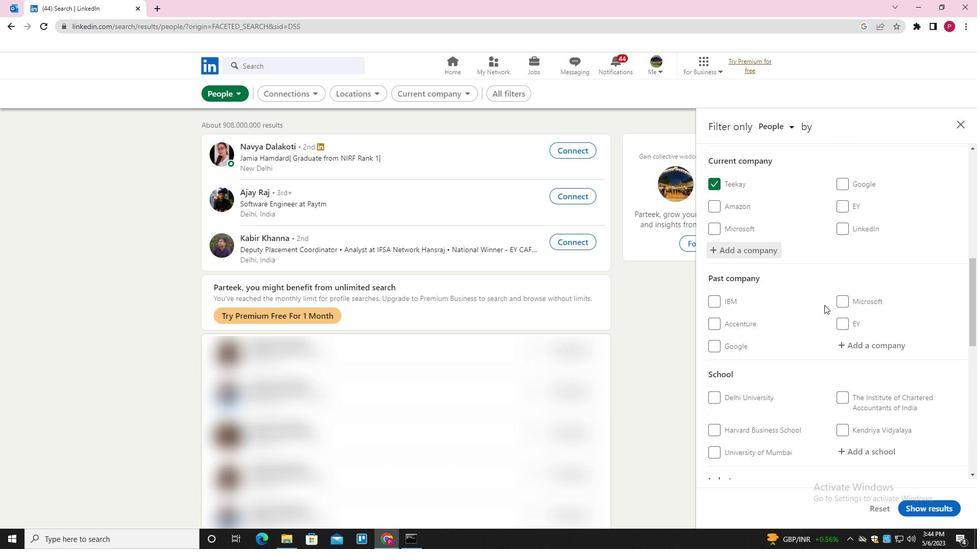 
Action: Mouse scrolled (824, 304) with delta (0, 0)
Screenshot: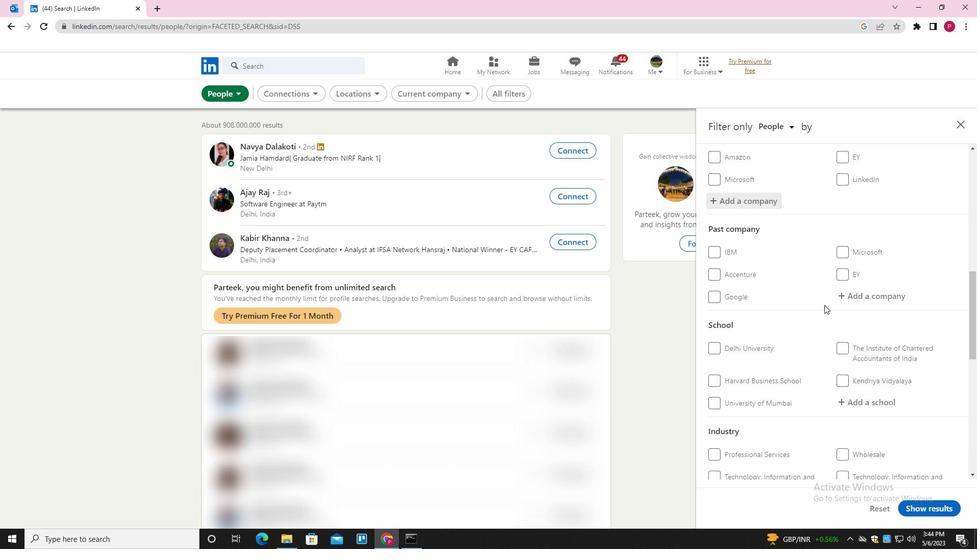
Action: Mouse moved to (872, 196)
Screenshot: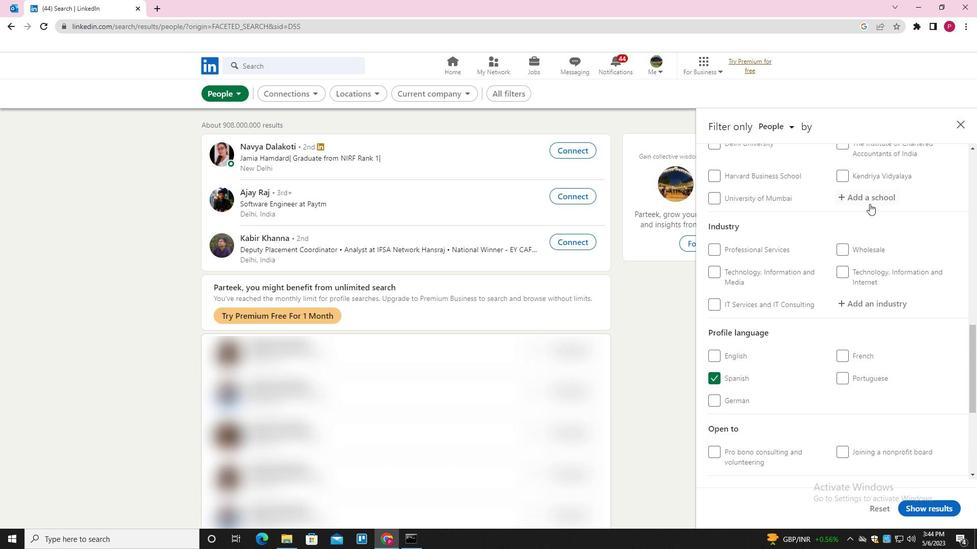 
Action: Mouse pressed left at (872, 196)
Screenshot: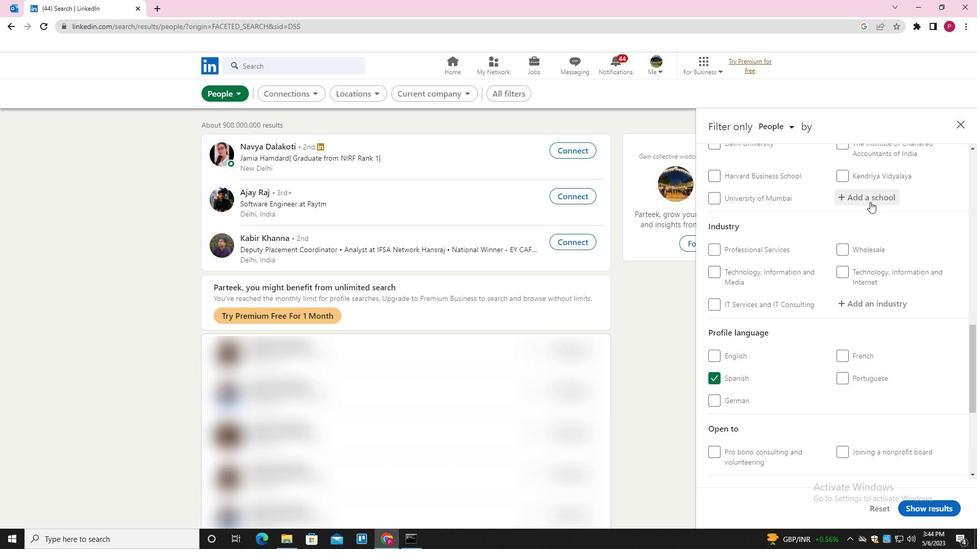 
Action: Key pressed <Key.shift>ST.<Key.space><Key.shift><Key.shift><Key.shift><Key.shift><Key.shift><Key.shift><Key.shift><Key.shift>XAVIER'S<Key.space><Key.shift>SCHOOL<Key.down><Key.down><Key.down><Key.enter>
Screenshot: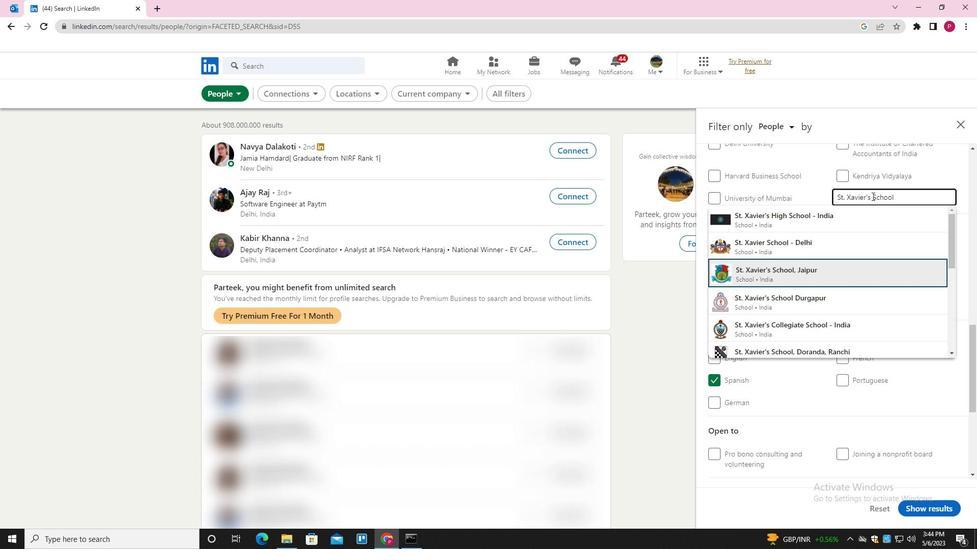
Action: Mouse moved to (836, 256)
Screenshot: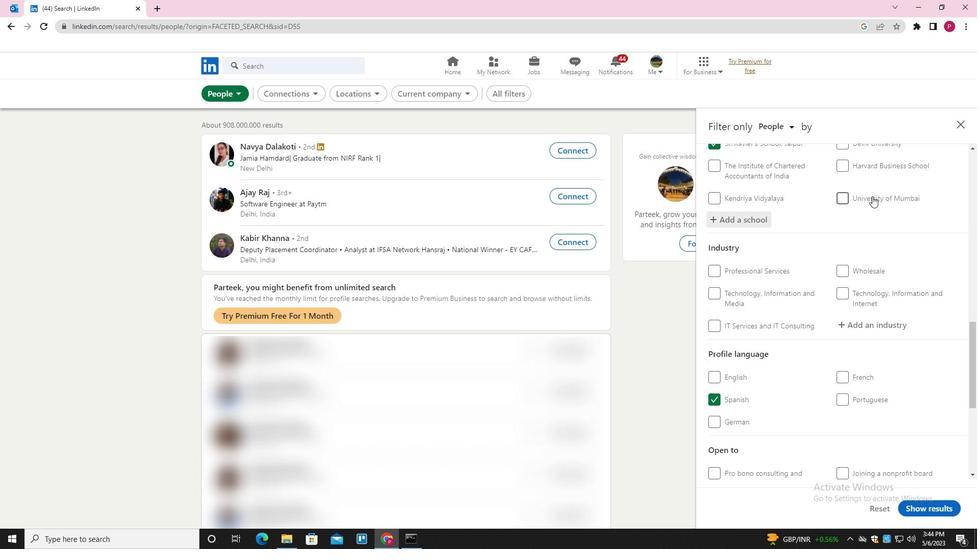 
Action: Mouse scrolled (836, 255) with delta (0, 0)
Screenshot: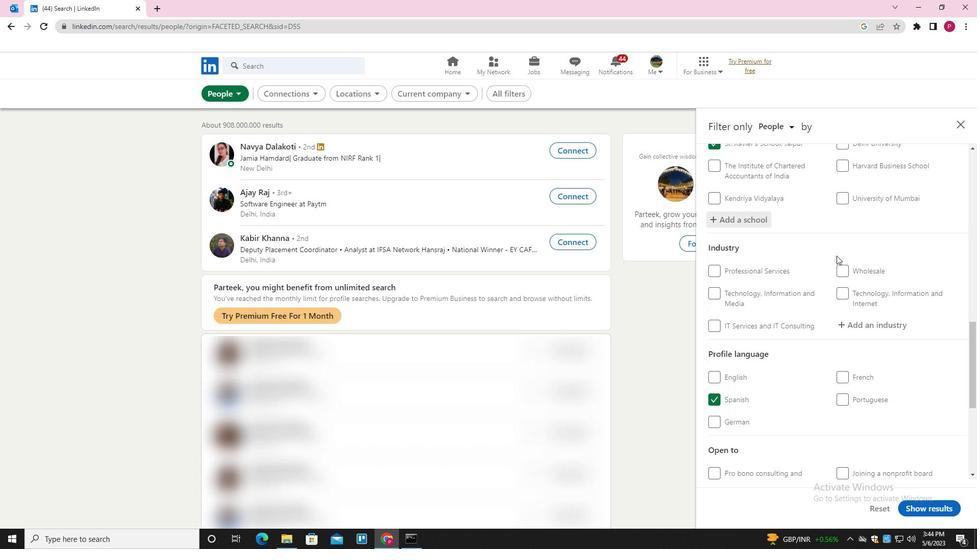 
Action: Mouse scrolled (836, 255) with delta (0, 0)
Screenshot: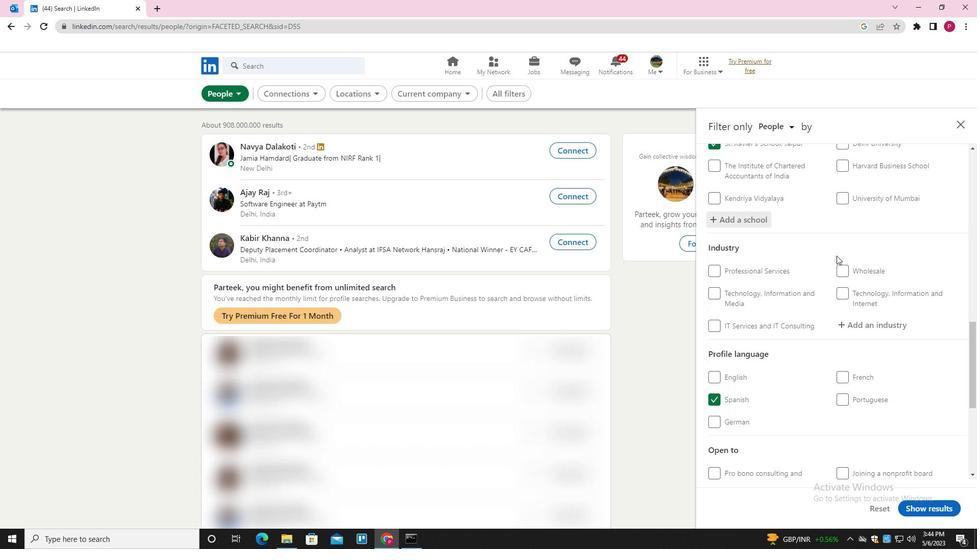 
Action: Mouse scrolled (836, 255) with delta (0, 0)
Screenshot: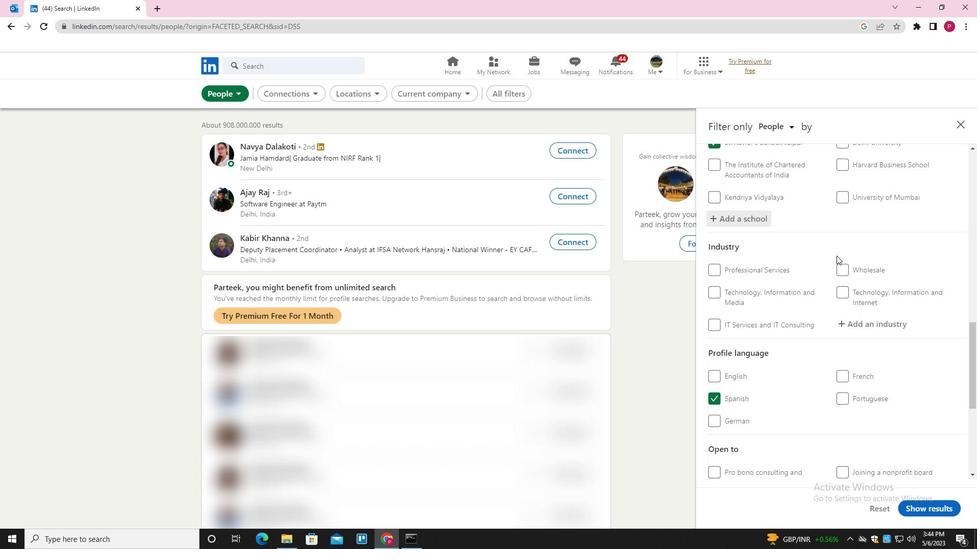 
Action: Mouse scrolled (836, 255) with delta (0, 0)
Screenshot: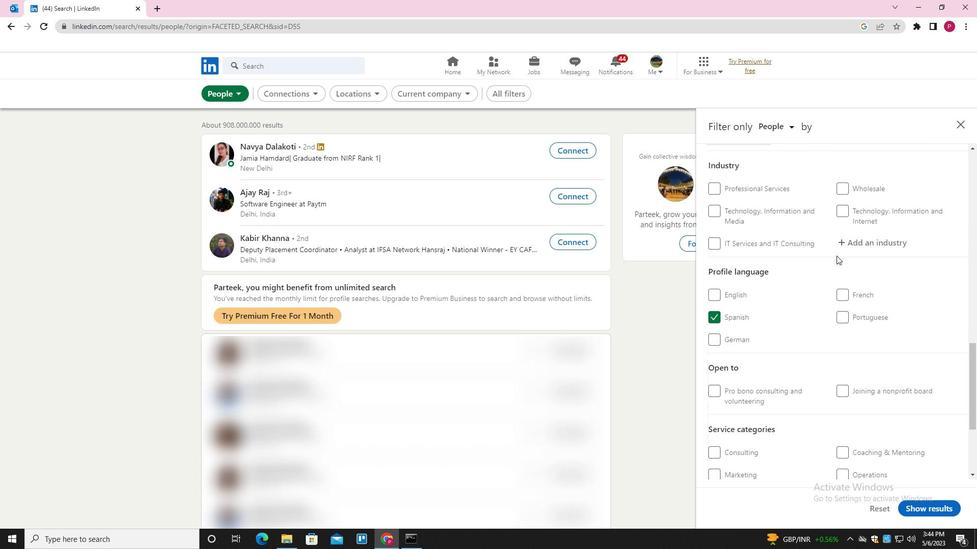 
Action: Mouse moved to (835, 258)
Screenshot: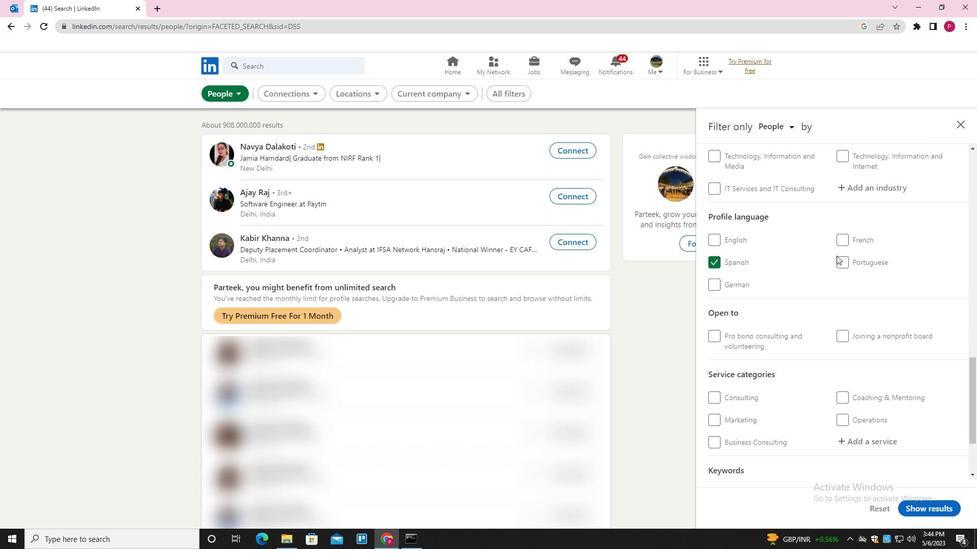 
Action: Mouse scrolled (835, 258) with delta (0, 0)
Screenshot: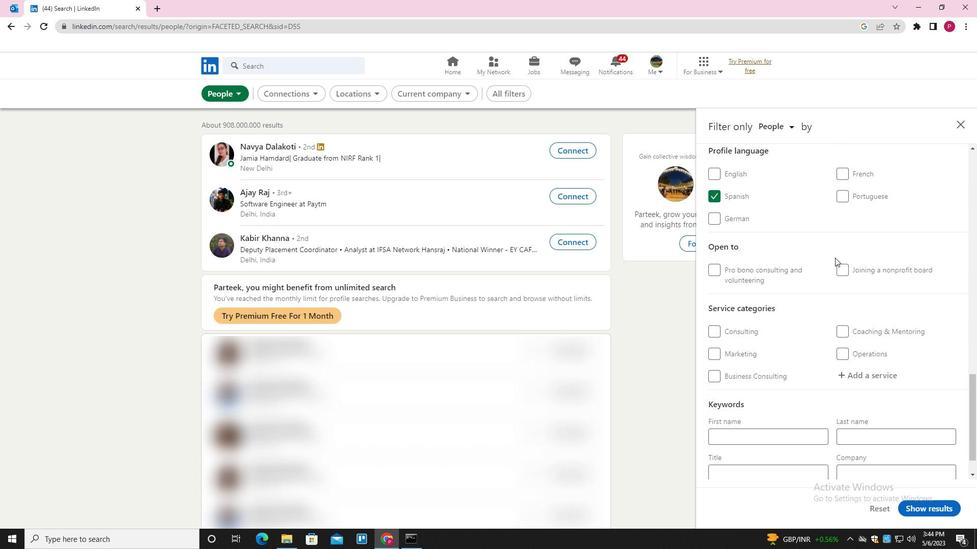 
Action: Mouse scrolled (835, 258) with delta (0, 0)
Screenshot: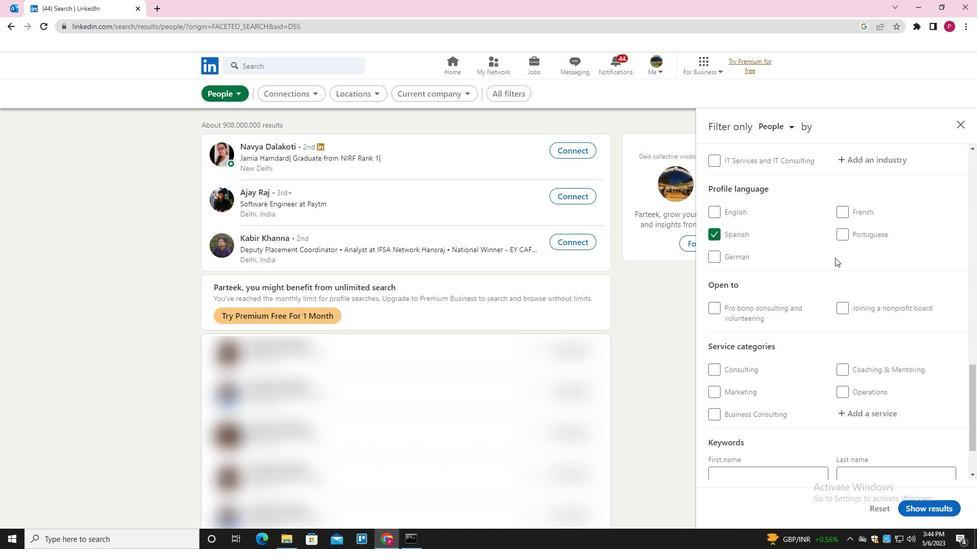 
Action: Mouse scrolled (835, 258) with delta (0, 0)
Screenshot: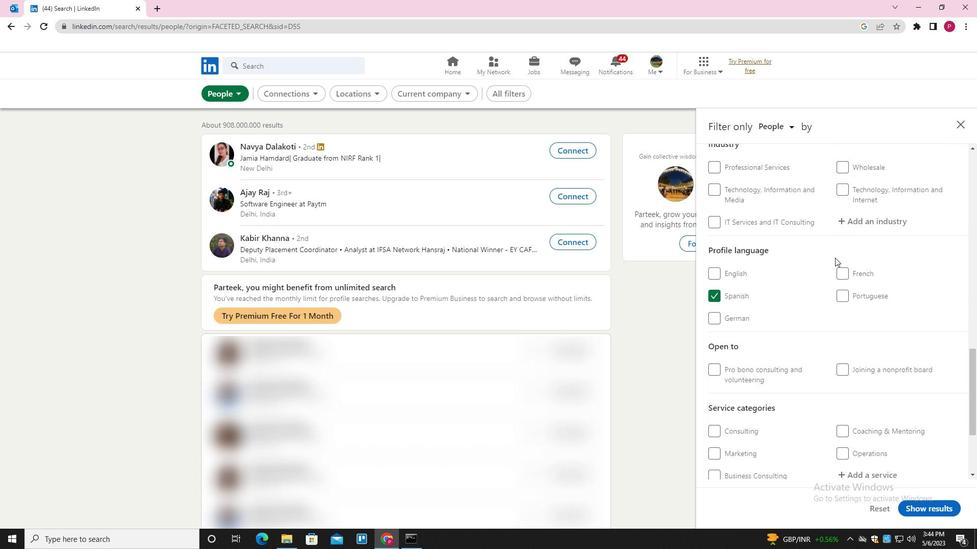 
Action: Mouse moved to (853, 265)
Screenshot: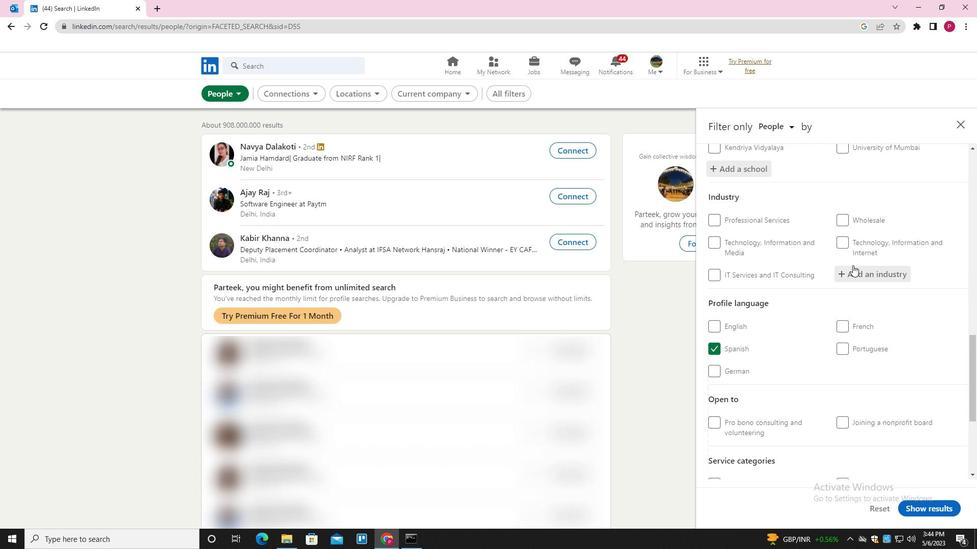 
Action: Mouse scrolled (853, 265) with delta (0, 0)
Screenshot: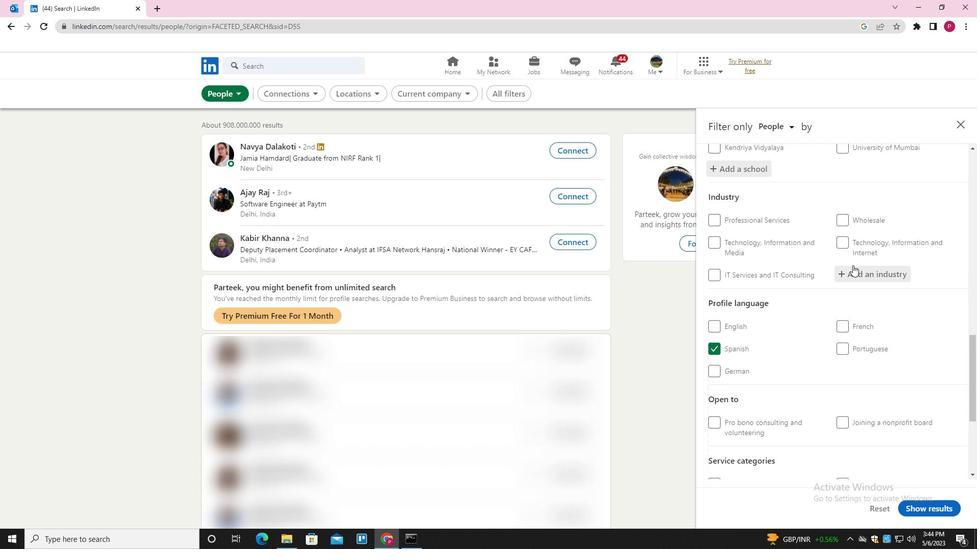 
Action: Mouse scrolled (853, 265) with delta (0, 0)
Screenshot: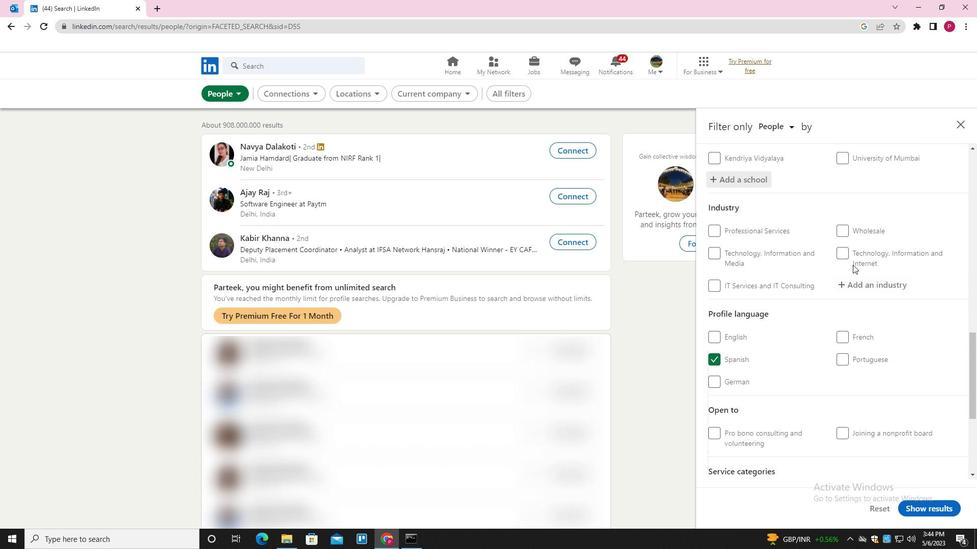 
Action: Mouse scrolled (853, 264) with delta (0, 0)
Screenshot: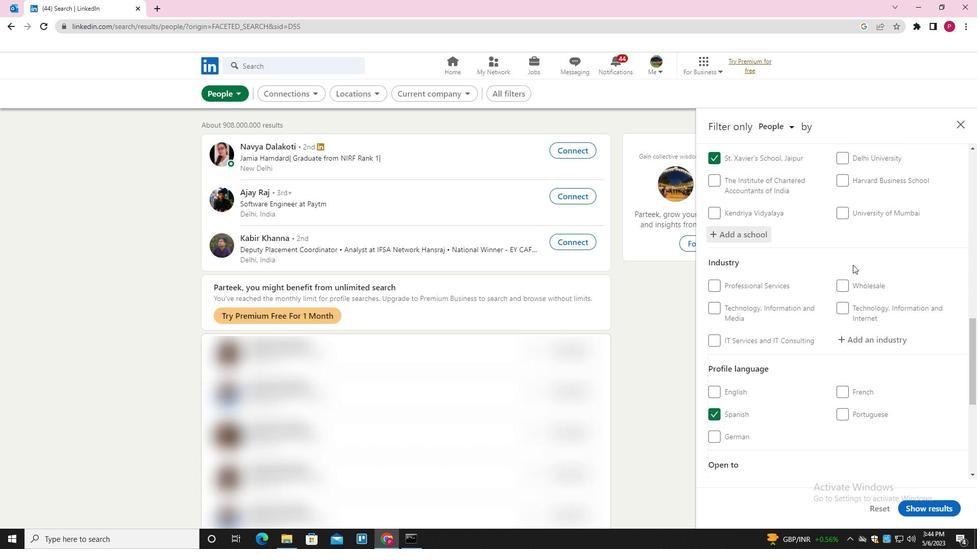 
Action: Mouse scrolled (853, 264) with delta (0, 0)
Screenshot: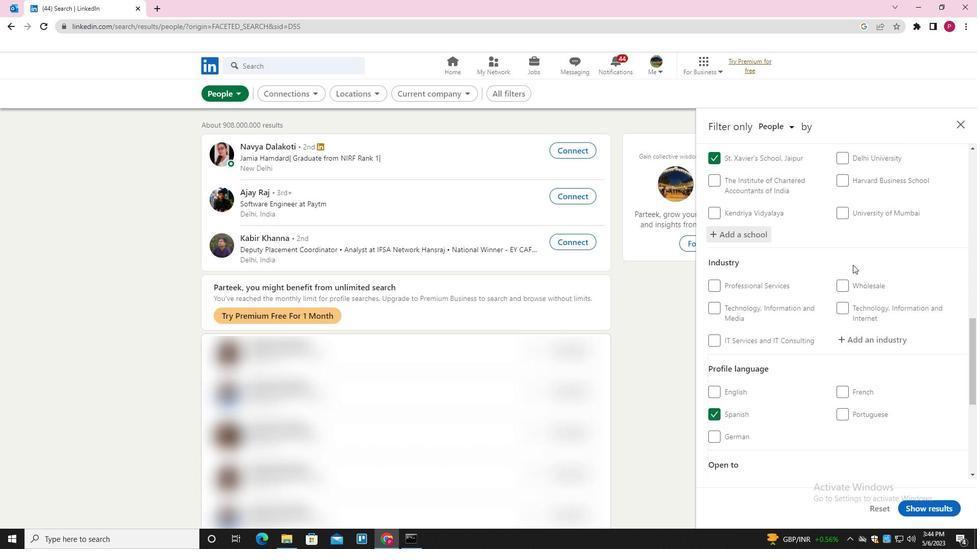 
Action: Mouse scrolled (853, 264) with delta (0, 0)
Screenshot: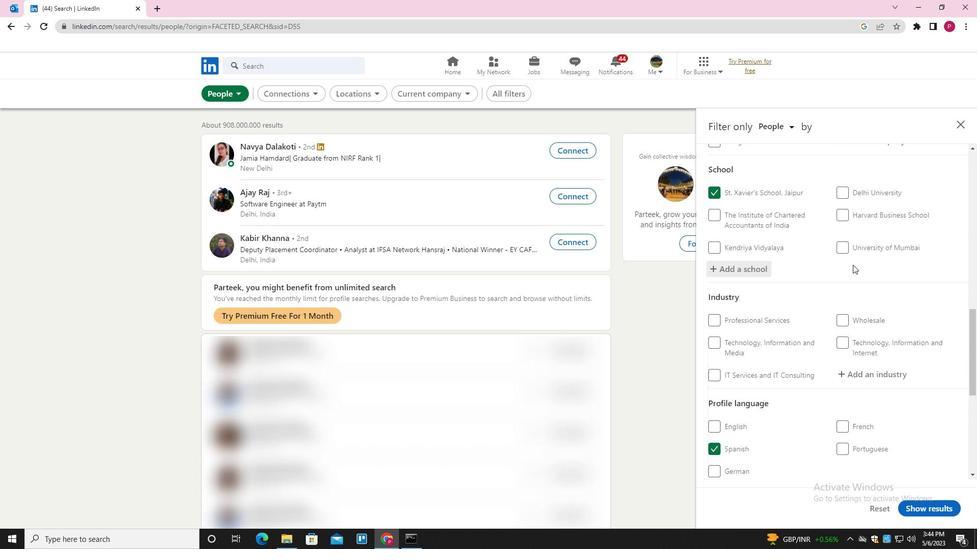 
Action: Mouse moved to (884, 222)
Screenshot: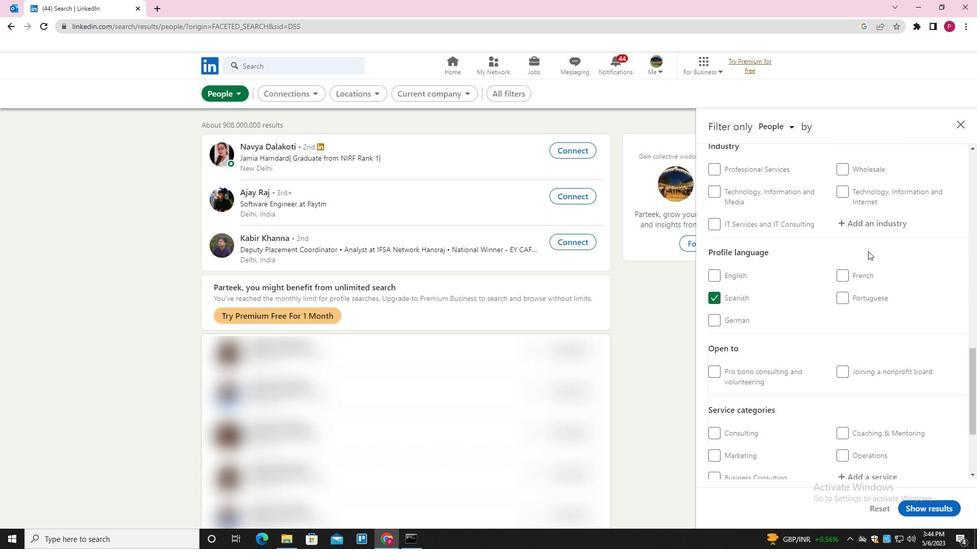 
Action: Mouse pressed left at (884, 222)
Screenshot: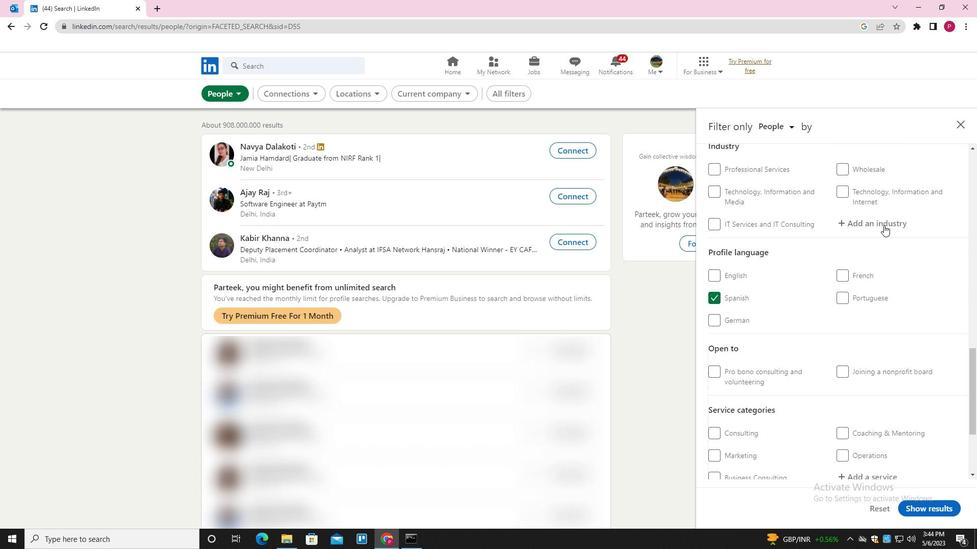 
Action: Key pressed <Key.shift>COMMUNITY<Key.down><Key.down><Key.down><Key.enter>
Screenshot: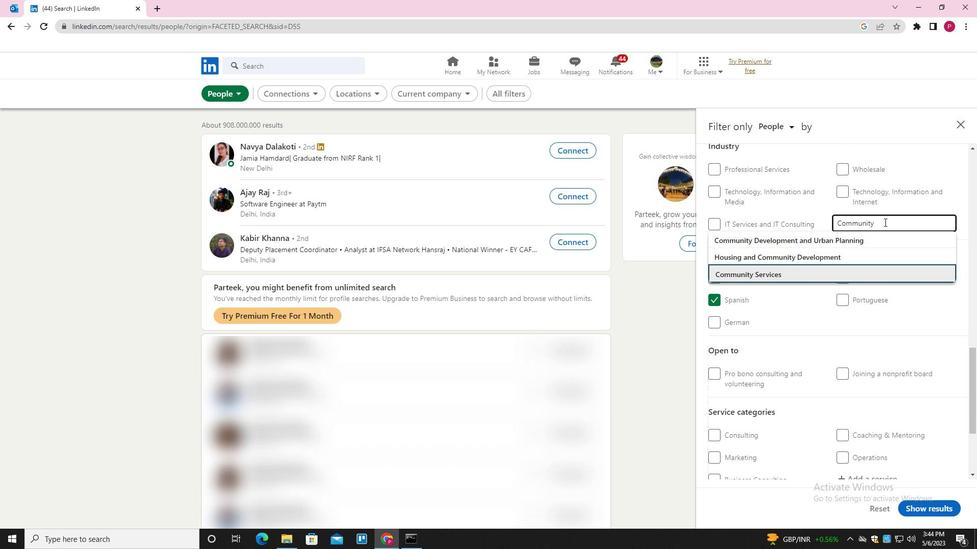 
Action: Mouse moved to (871, 231)
Screenshot: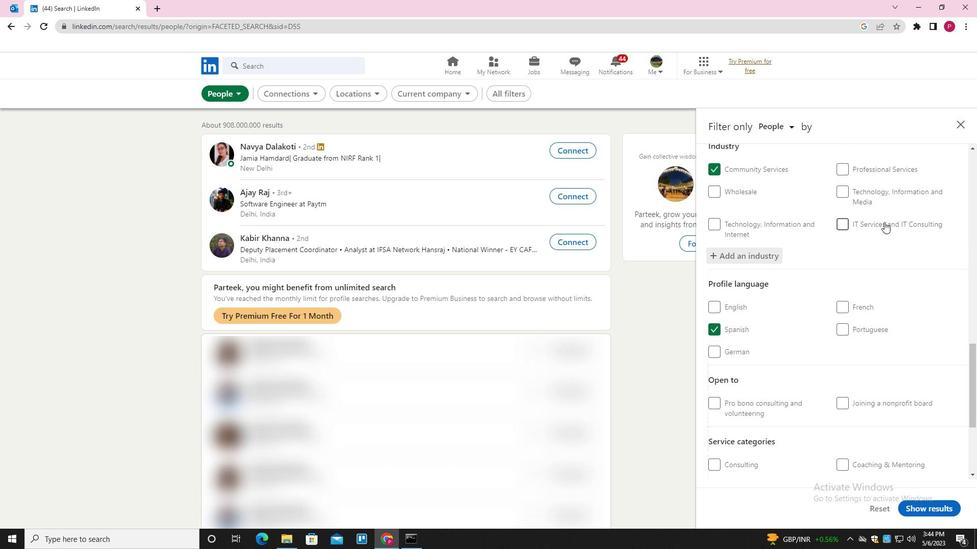
Action: Mouse scrolled (871, 230) with delta (0, 0)
Screenshot: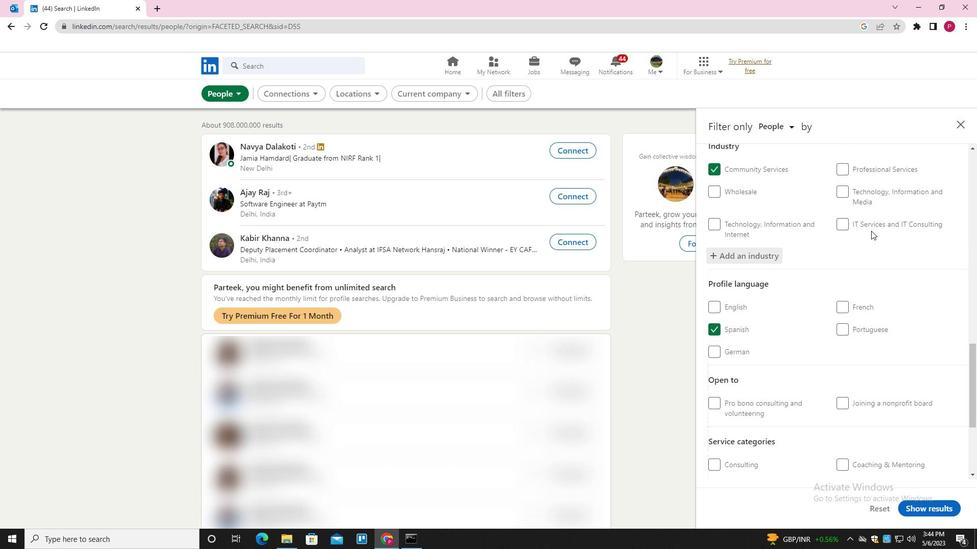 
Action: Mouse scrolled (871, 230) with delta (0, 0)
Screenshot: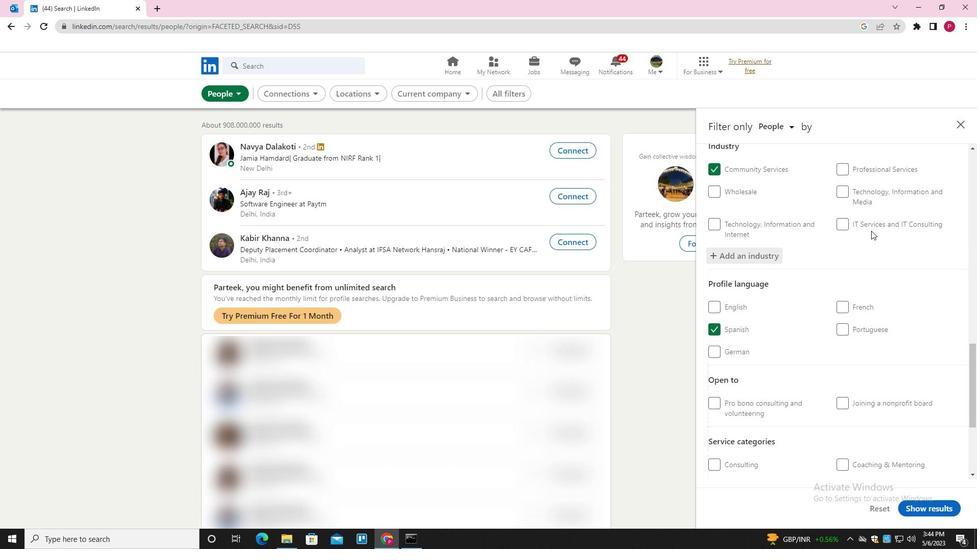 
Action: Mouse scrolled (871, 230) with delta (0, 0)
Screenshot: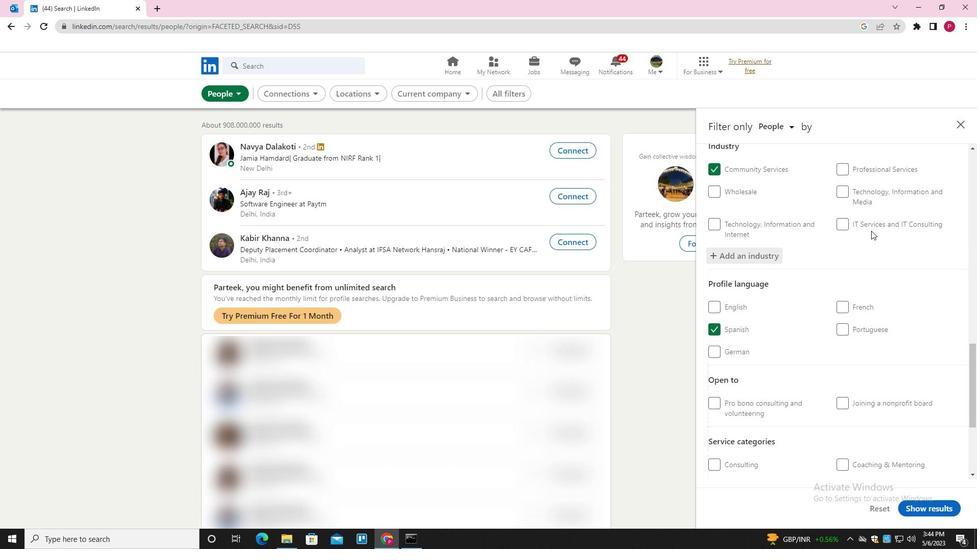 
Action: Mouse scrolled (871, 230) with delta (0, 0)
Screenshot: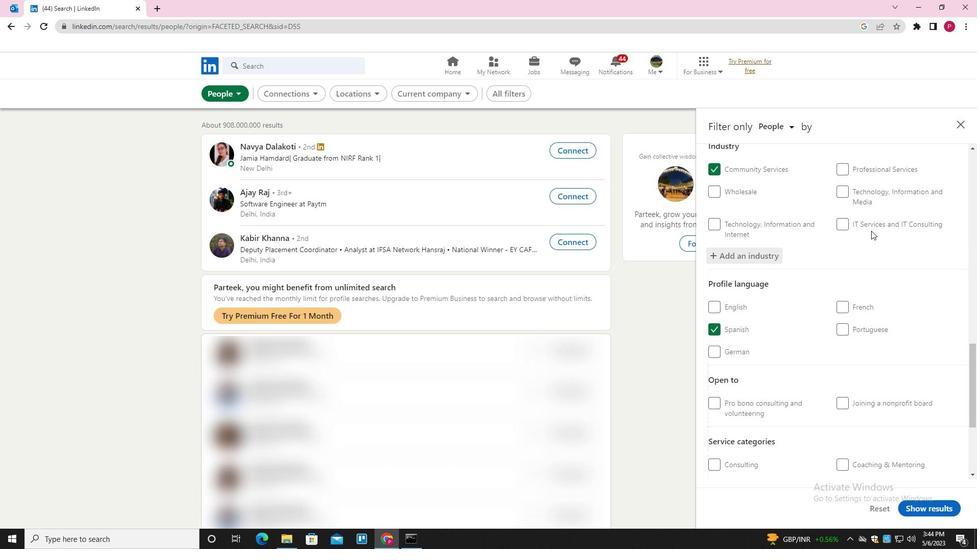 
Action: Mouse scrolled (871, 230) with delta (0, 0)
Screenshot: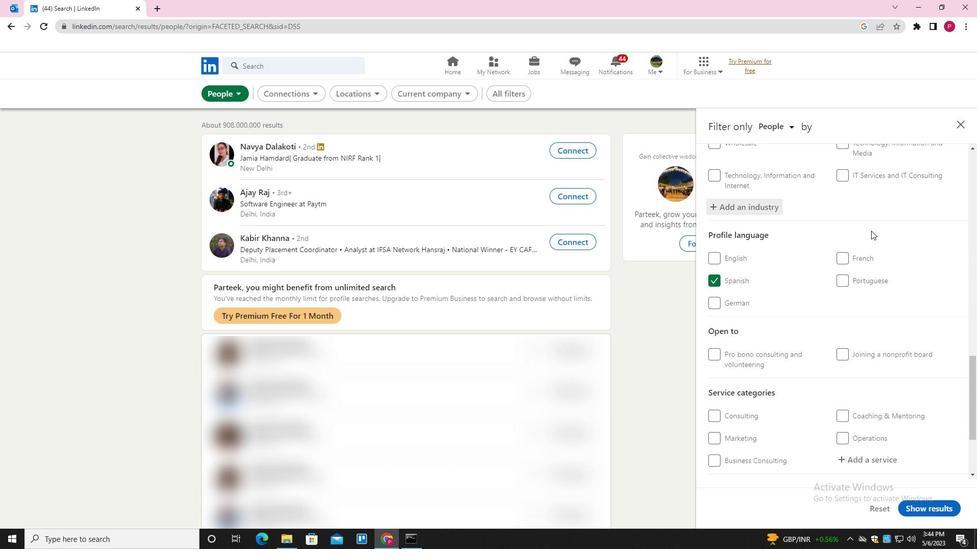 
Action: Mouse moved to (864, 336)
Screenshot: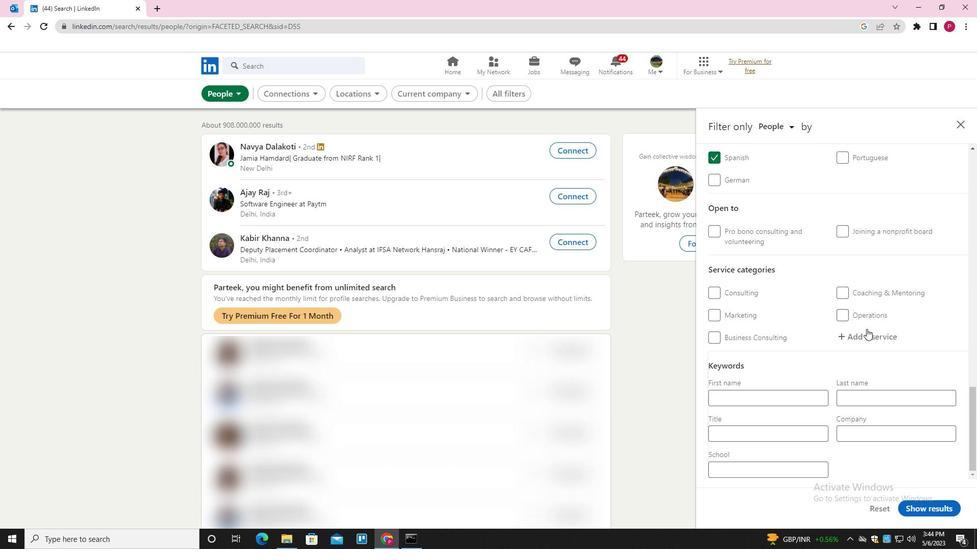 
Action: Mouse pressed left at (864, 336)
Screenshot: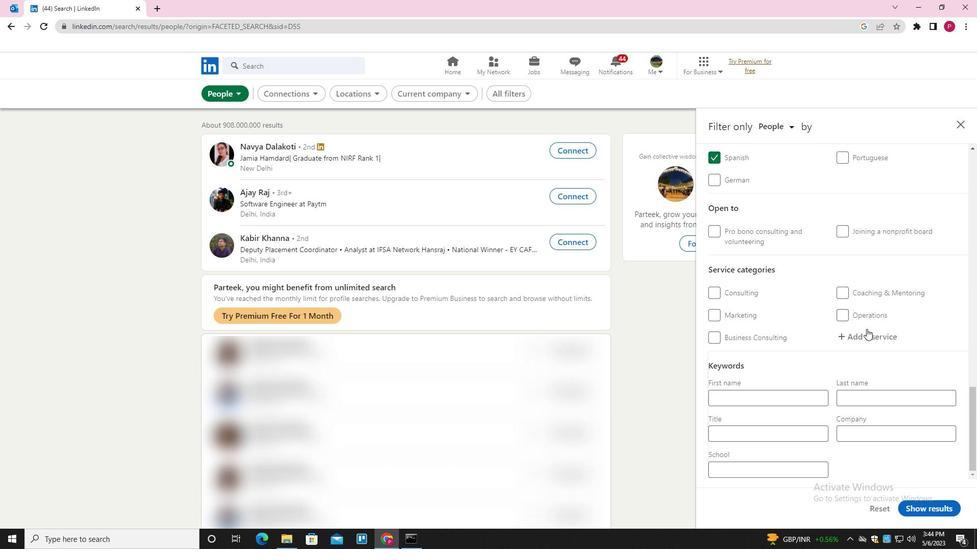 
Action: Key pressed <Key.shift>VIRTUAL<Key.space><Key.down><Key.enter>
Screenshot: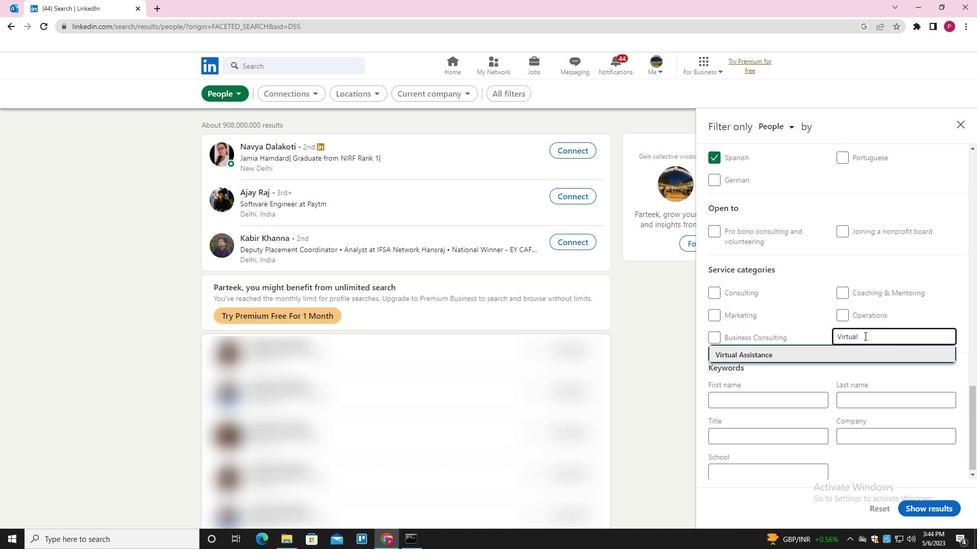 
Action: Mouse scrolled (864, 336) with delta (0, 0)
Screenshot: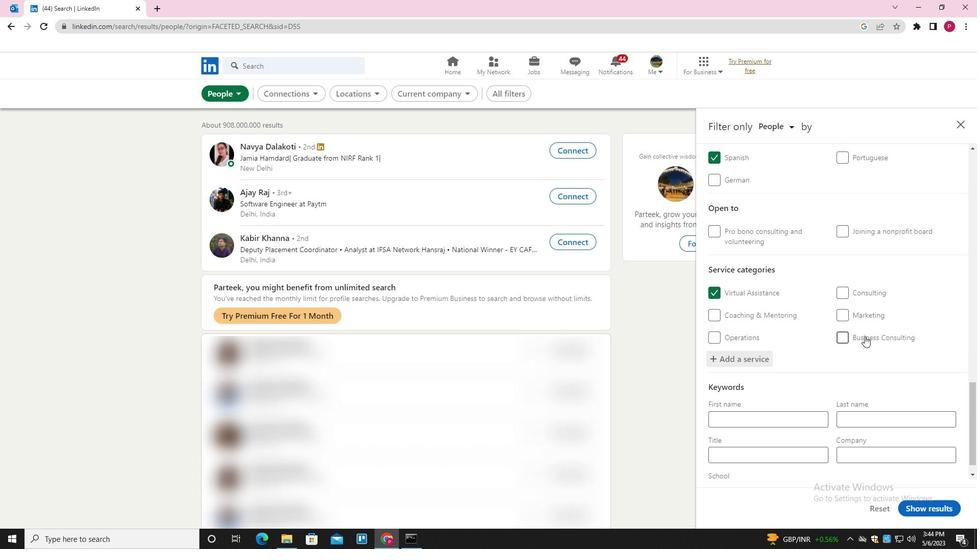 
Action: Mouse moved to (858, 354)
Screenshot: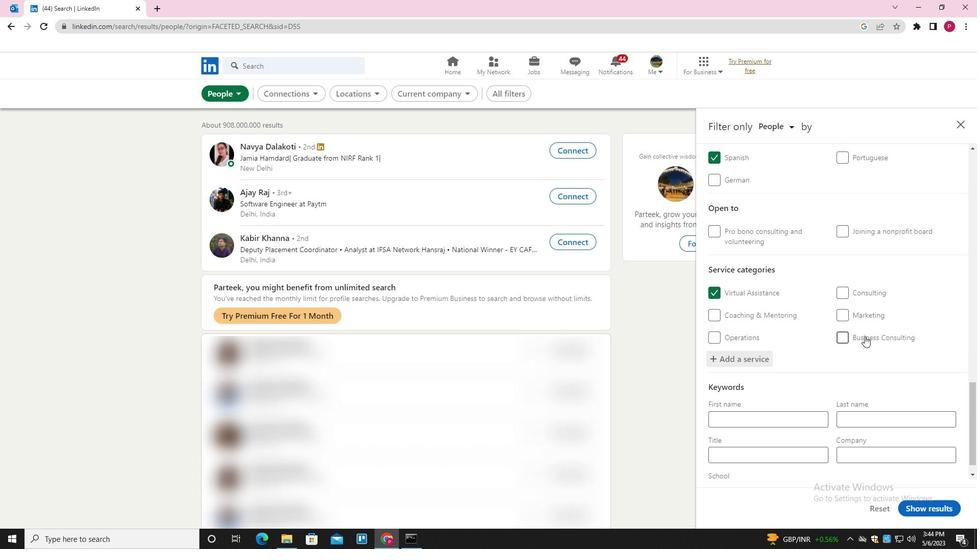 
Action: Mouse scrolled (858, 353) with delta (0, 0)
Screenshot: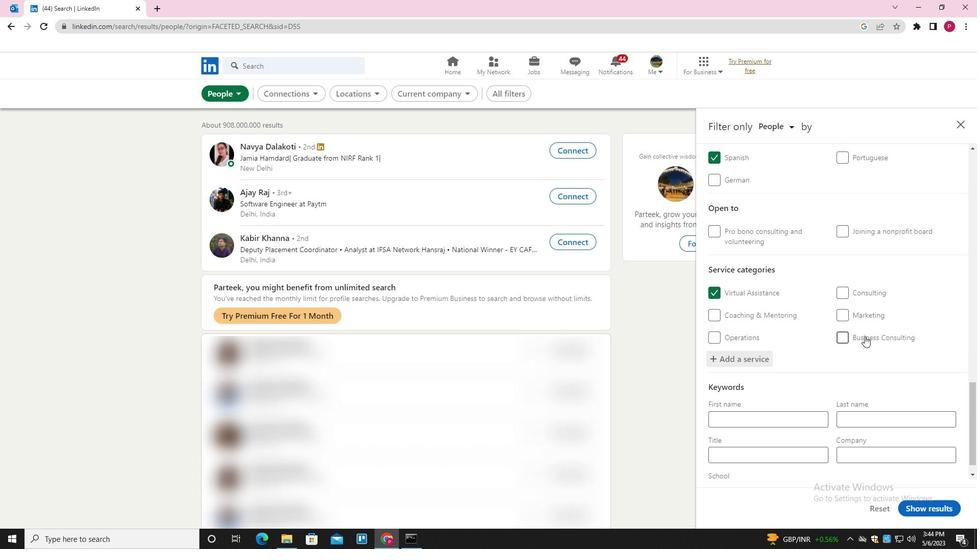 
Action: Mouse moved to (853, 365)
Screenshot: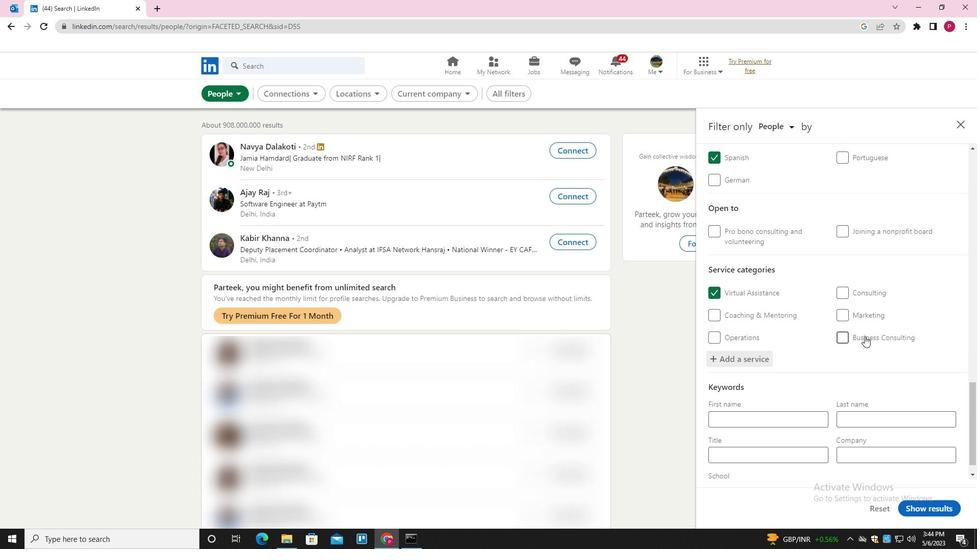 
Action: Mouse scrolled (853, 364) with delta (0, 0)
Screenshot: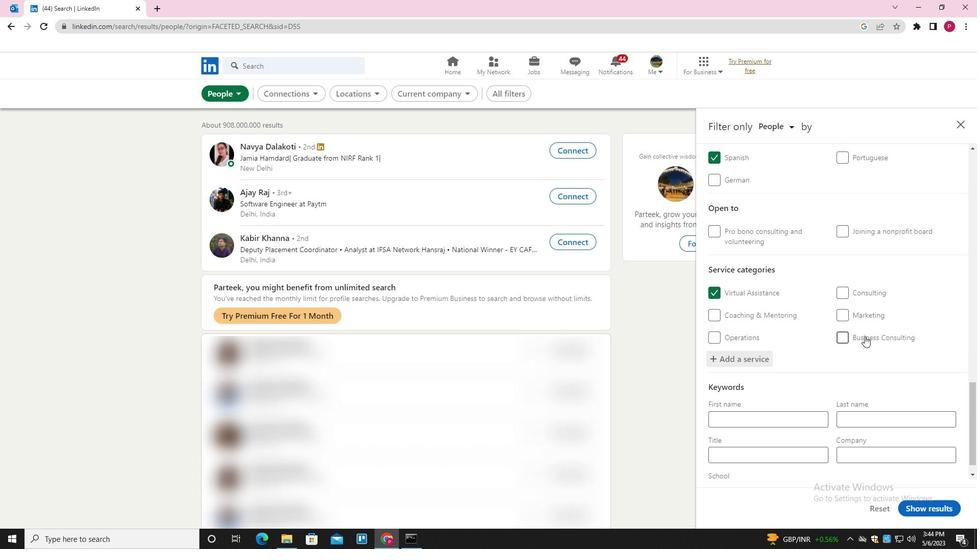 
Action: Mouse moved to (848, 375)
Screenshot: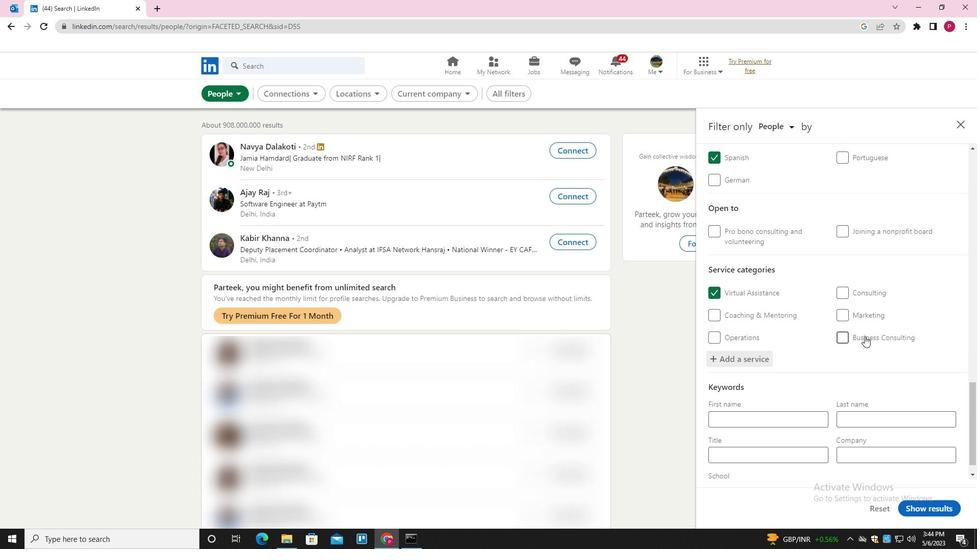 
Action: Mouse scrolled (848, 374) with delta (0, 0)
Screenshot: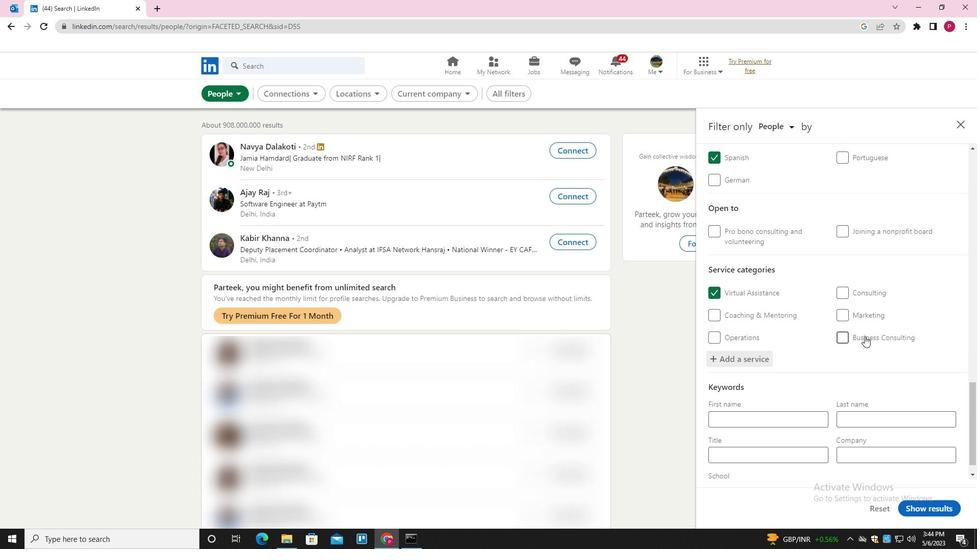 
Action: Mouse moved to (820, 427)
Screenshot: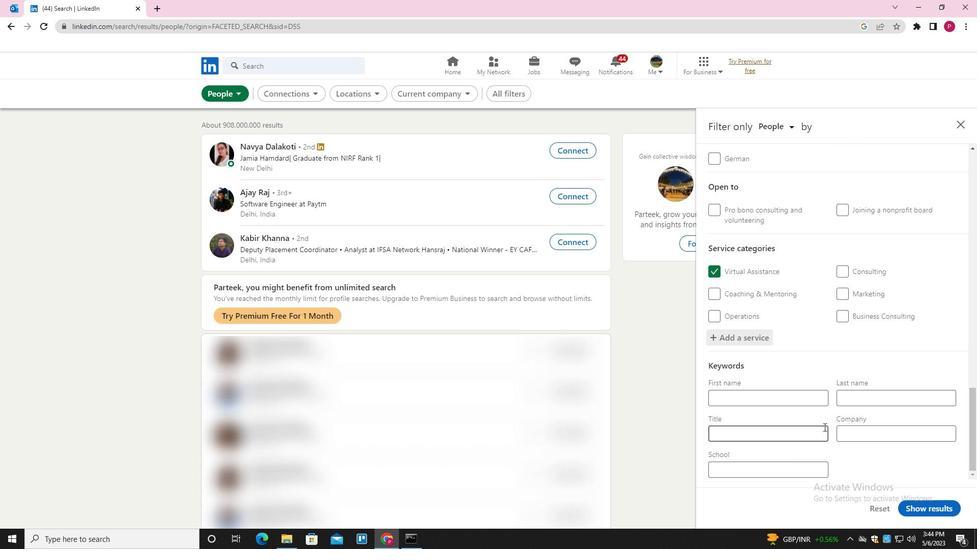 
Action: Mouse pressed left at (820, 427)
Screenshot: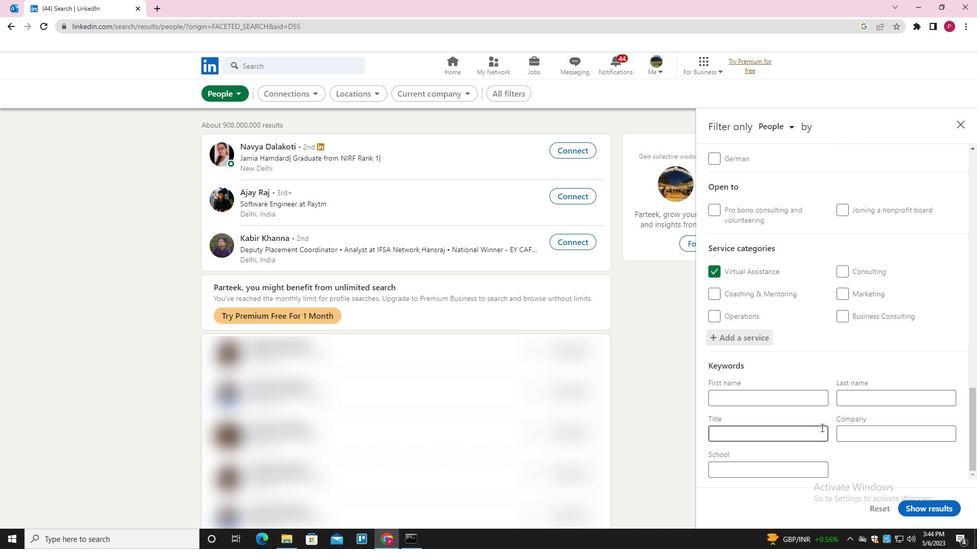 
Action: Mouse moved to (819, 427)
Screenshot: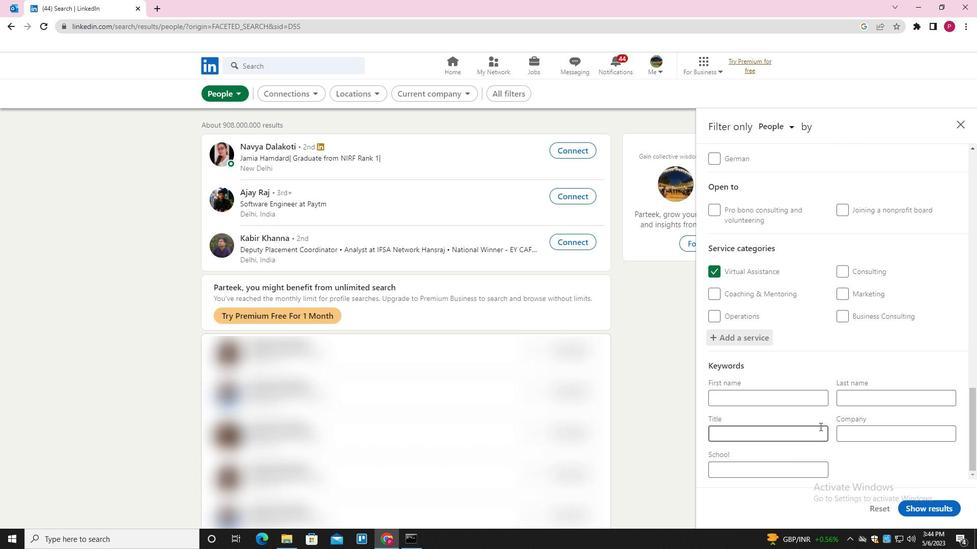 
Action: Key pressed <Key.shift>DATA<Key.space><Key.shift>ENTRY
Screenshot: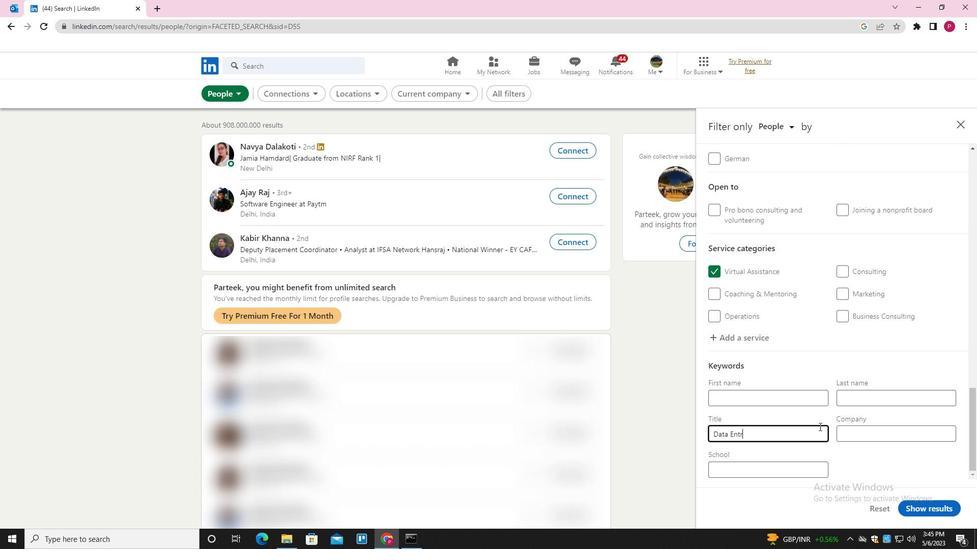 
Action: Mouse moved to (909, 509)
Screenshot: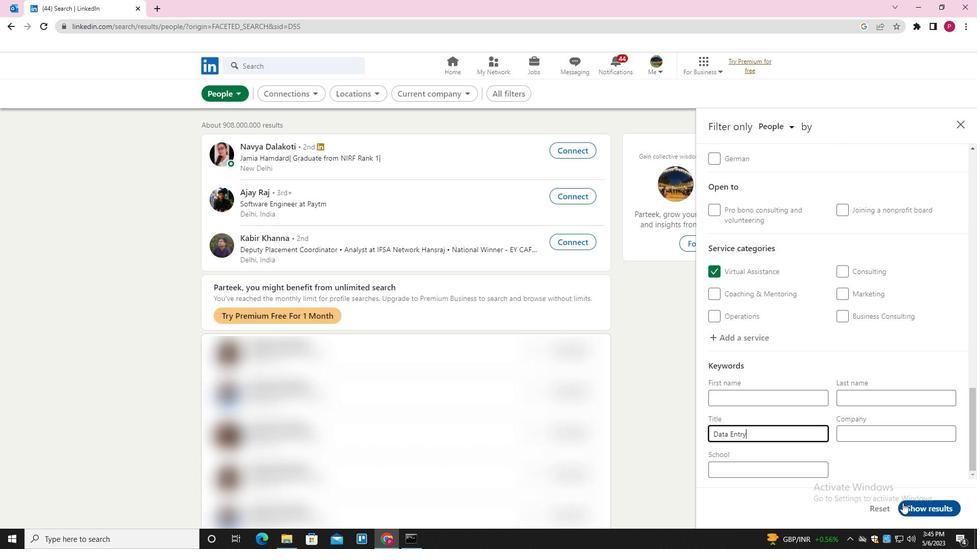 
Action: Mouse pressed left at (909, 509)
Screenshot: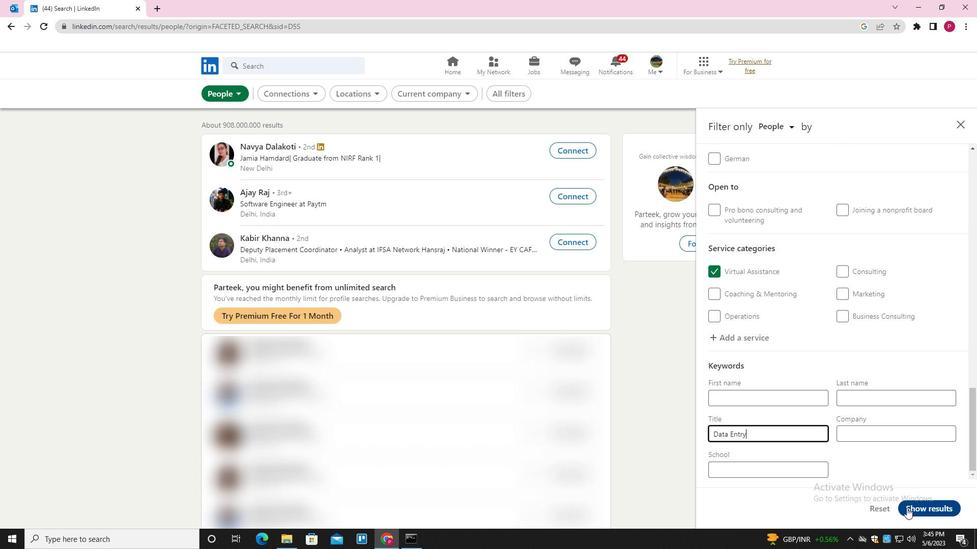 
Action: Mouse moved to (582, 313)
Screenshot: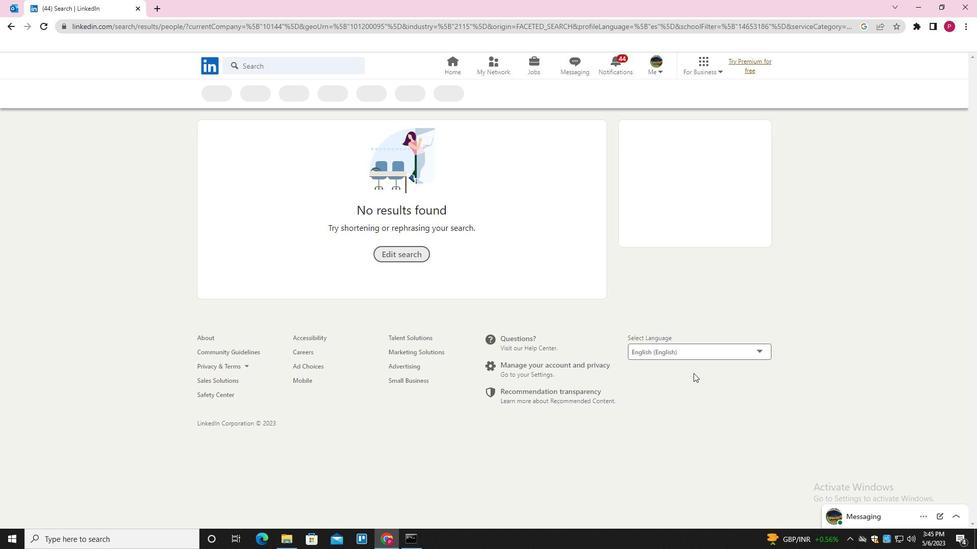 
